 Task: Reserve a 2-hour tandem paragliding experience for adrenaline junkies.
Action: Mouse moved to (556, 249)
Screenshot: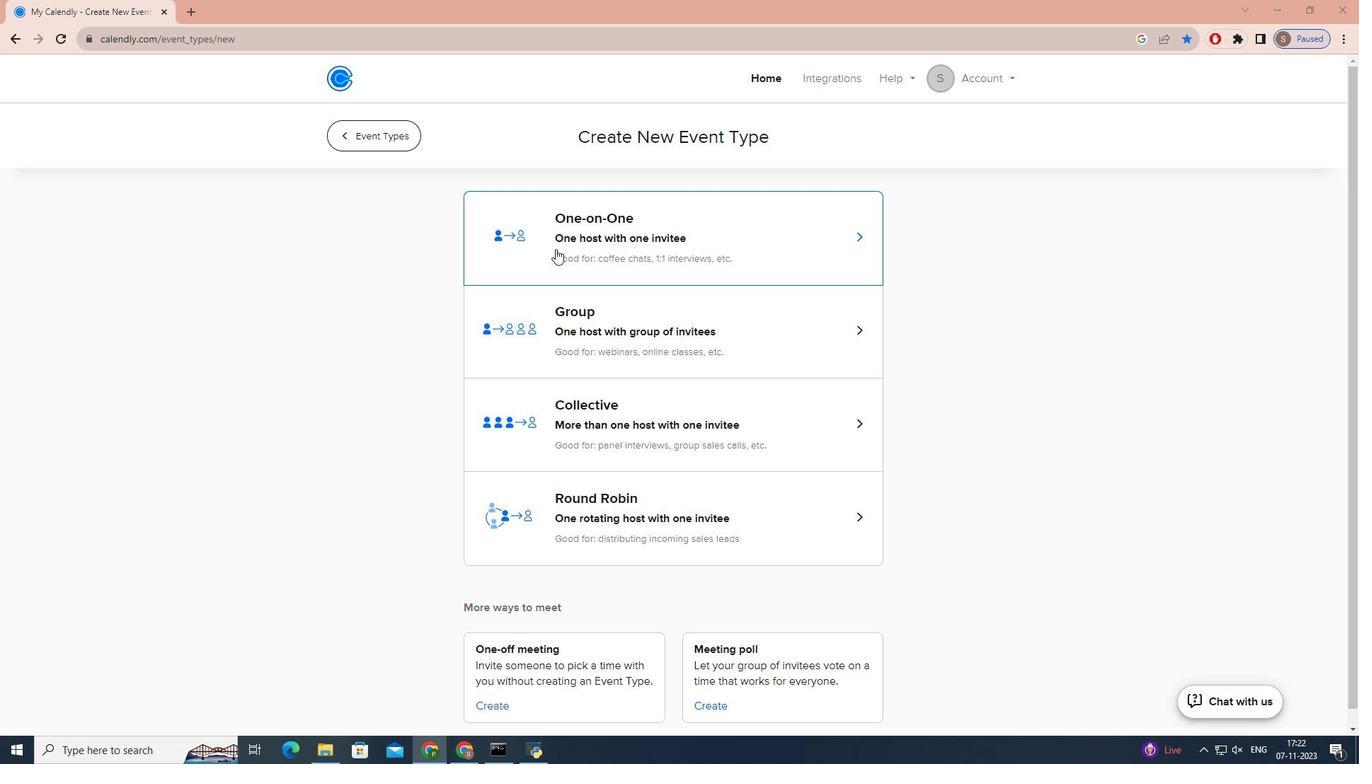 
Action: Mouse pressed left at (556, 249)
Screenshot: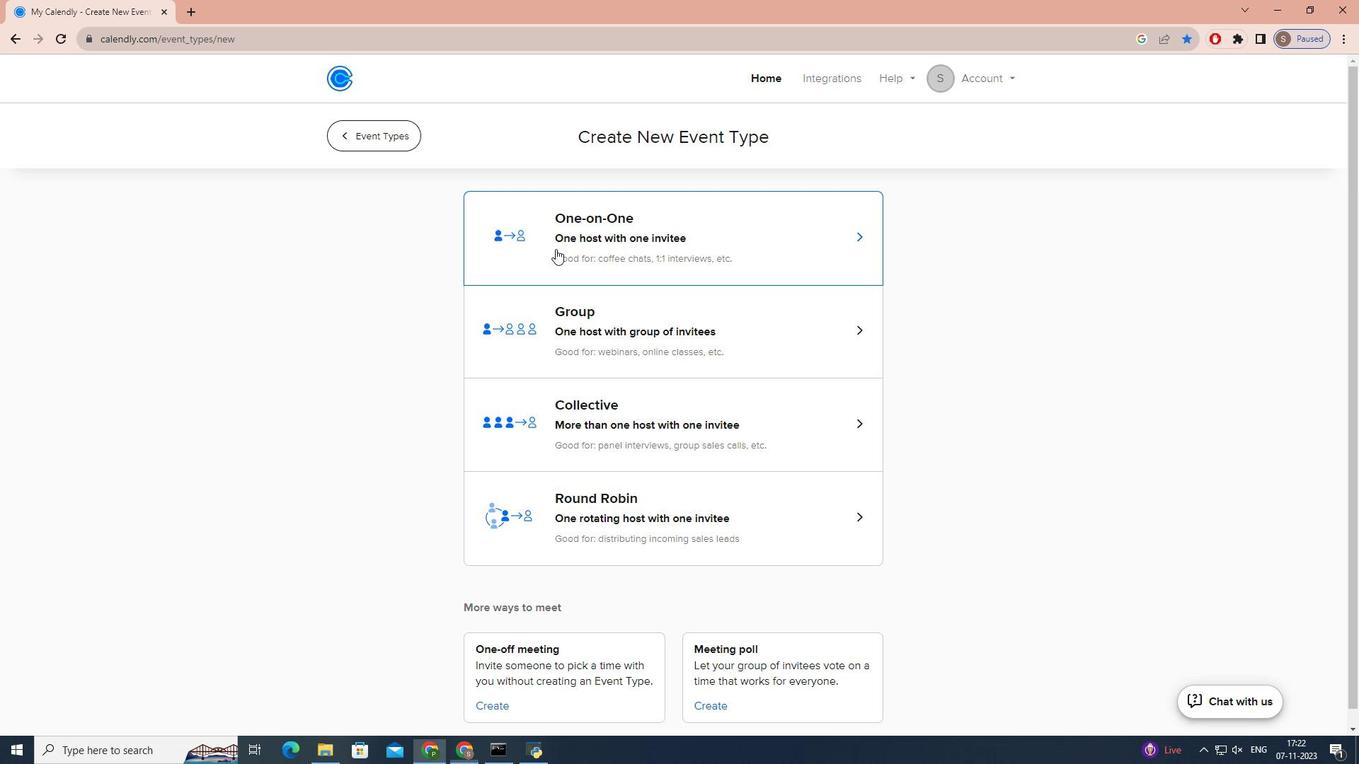 
Action: Key pressed t<Key.caps_lock>ANDEM<Key.space><Key.caps_lock>p<Key.caps_lock>ARAGLIDING<Key.space><Key.caps_lock>e<Key.caps_lock>XE<Key.backspace>PERIENCE<Key.space>
Screenshot: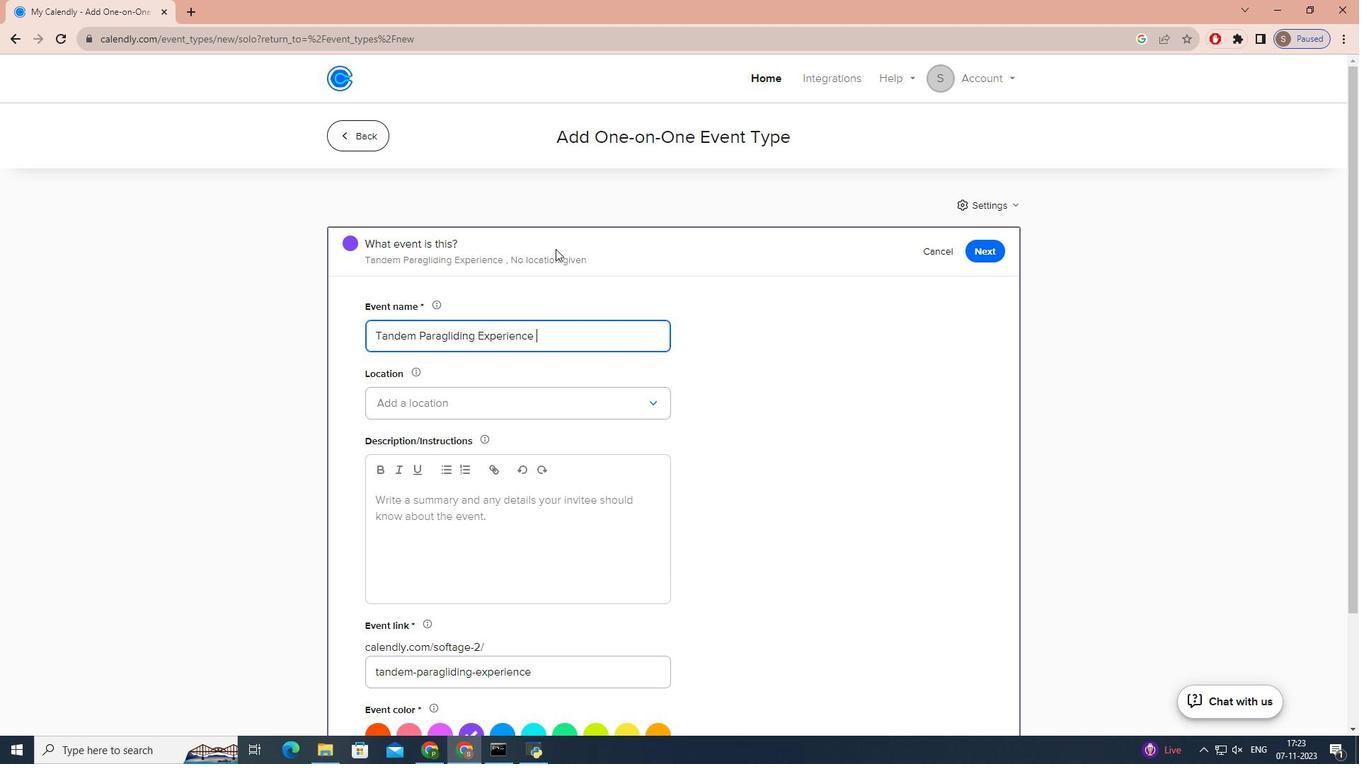 
Action: Mouse moved to (531, 399)
Screenshot: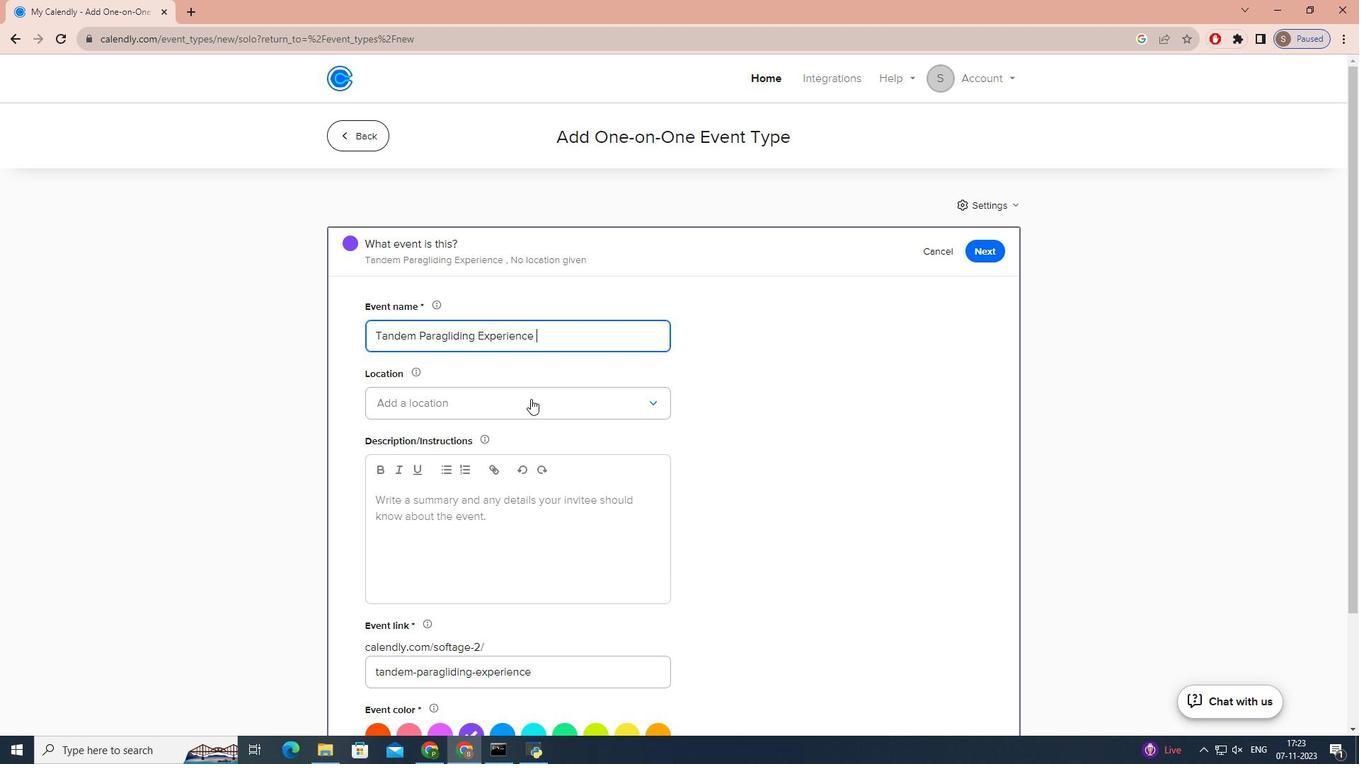 
Action: Mouse pressed left at (531, 399)
Screenshot: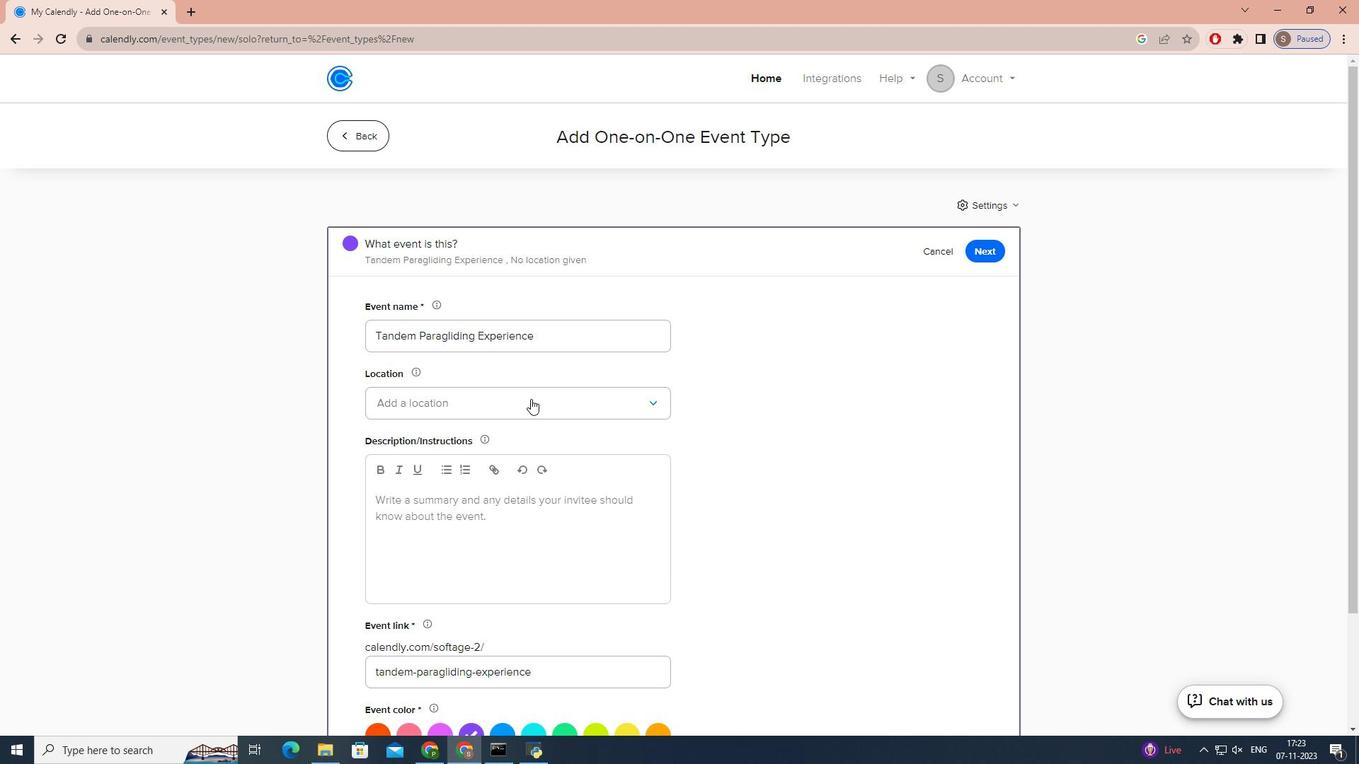 
Action: Mouse moved to (511, 432)
Screenshot: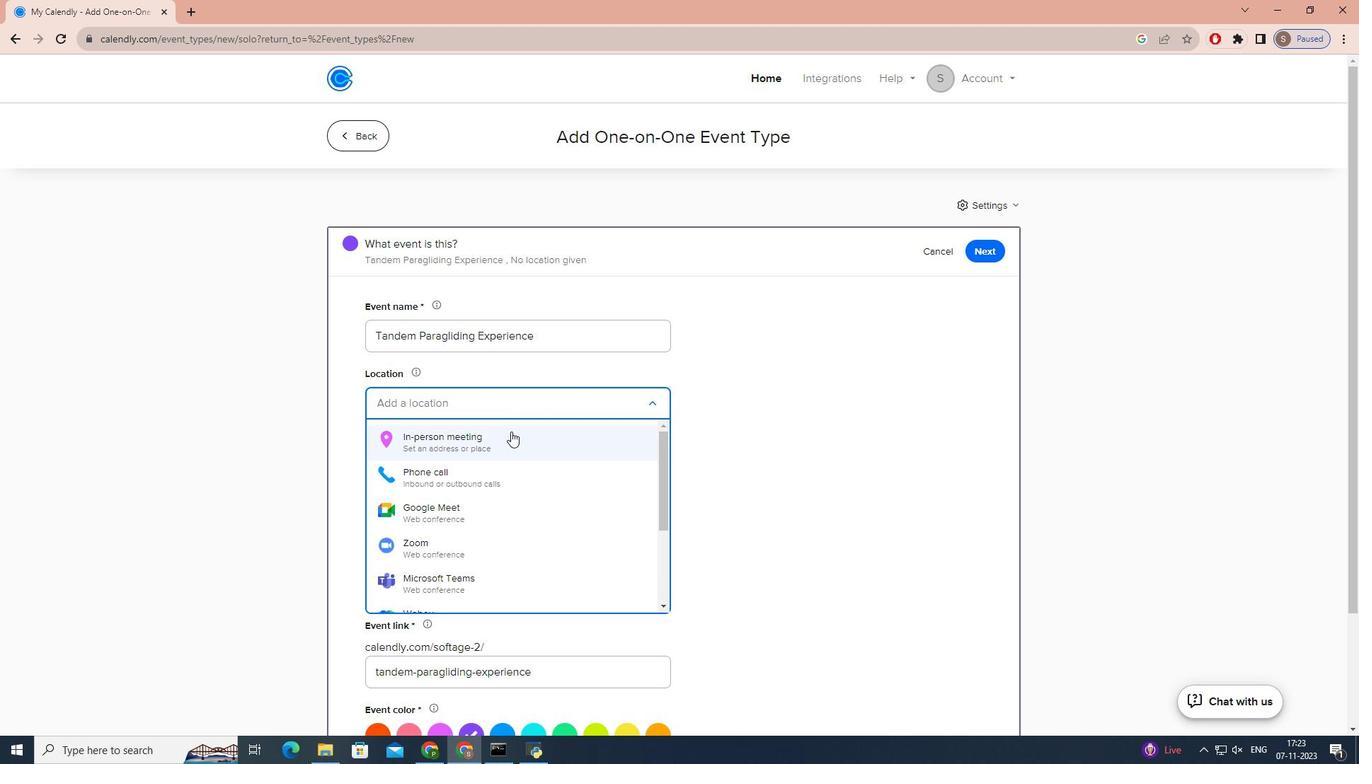 
Action: Mouse pressed left at (511, 432)
Screenshot: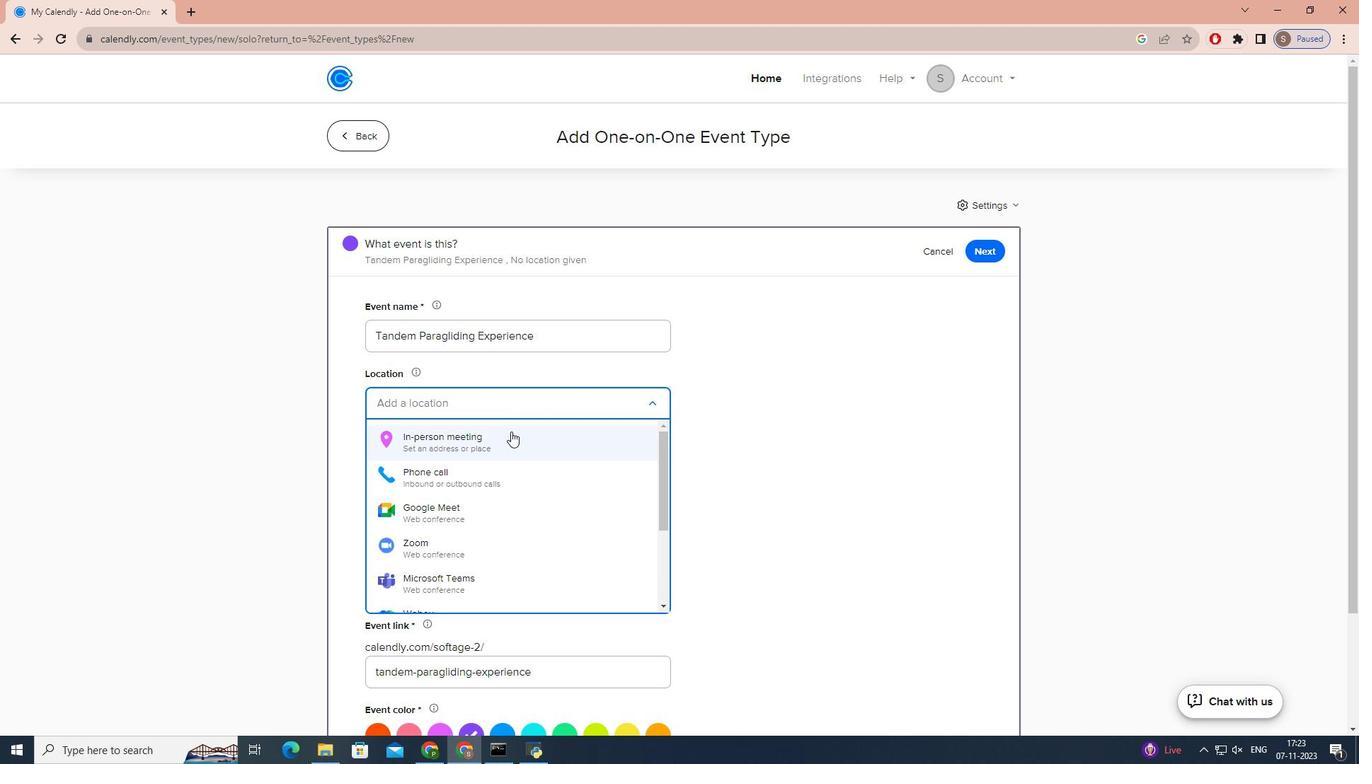 
Action: Mouse moved to (590, 244)
Screenshot: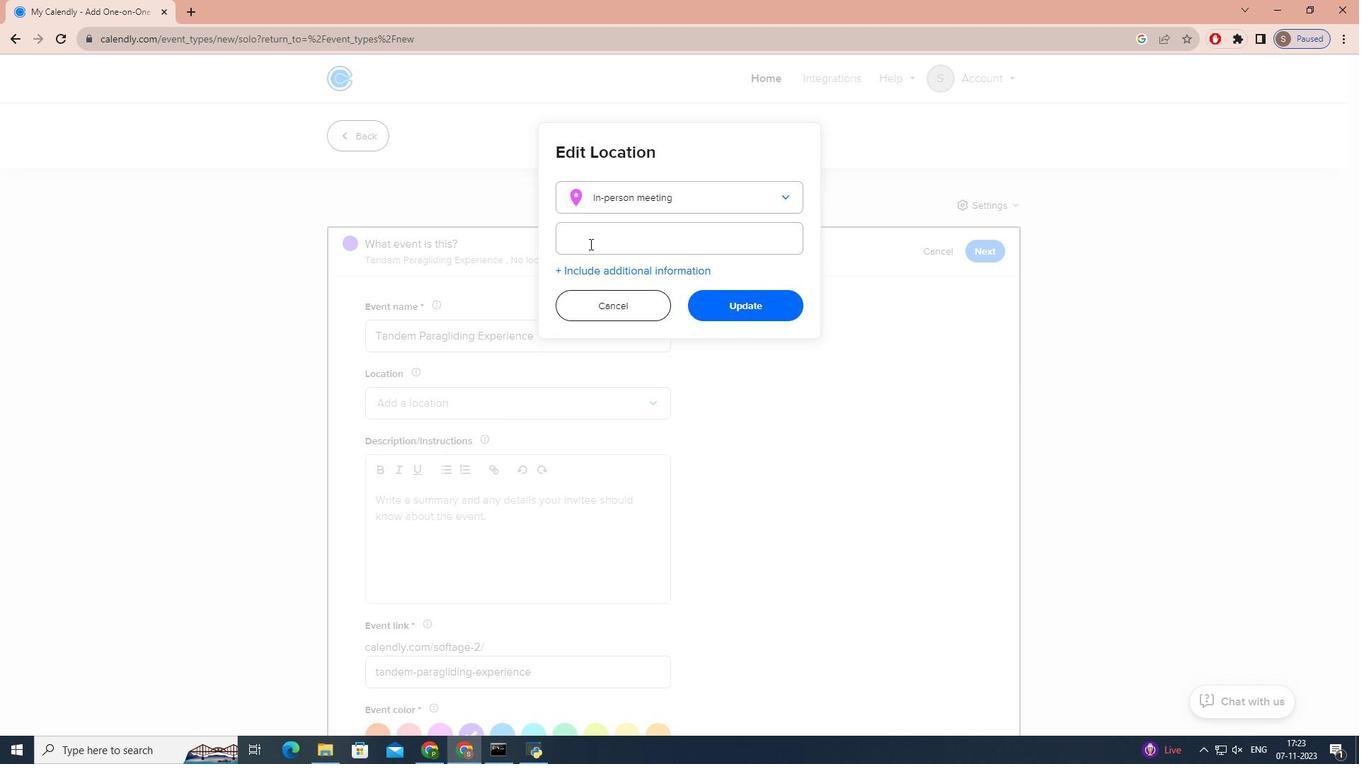 
Action: Mouse pressed left at (590, 244)
Screenshot: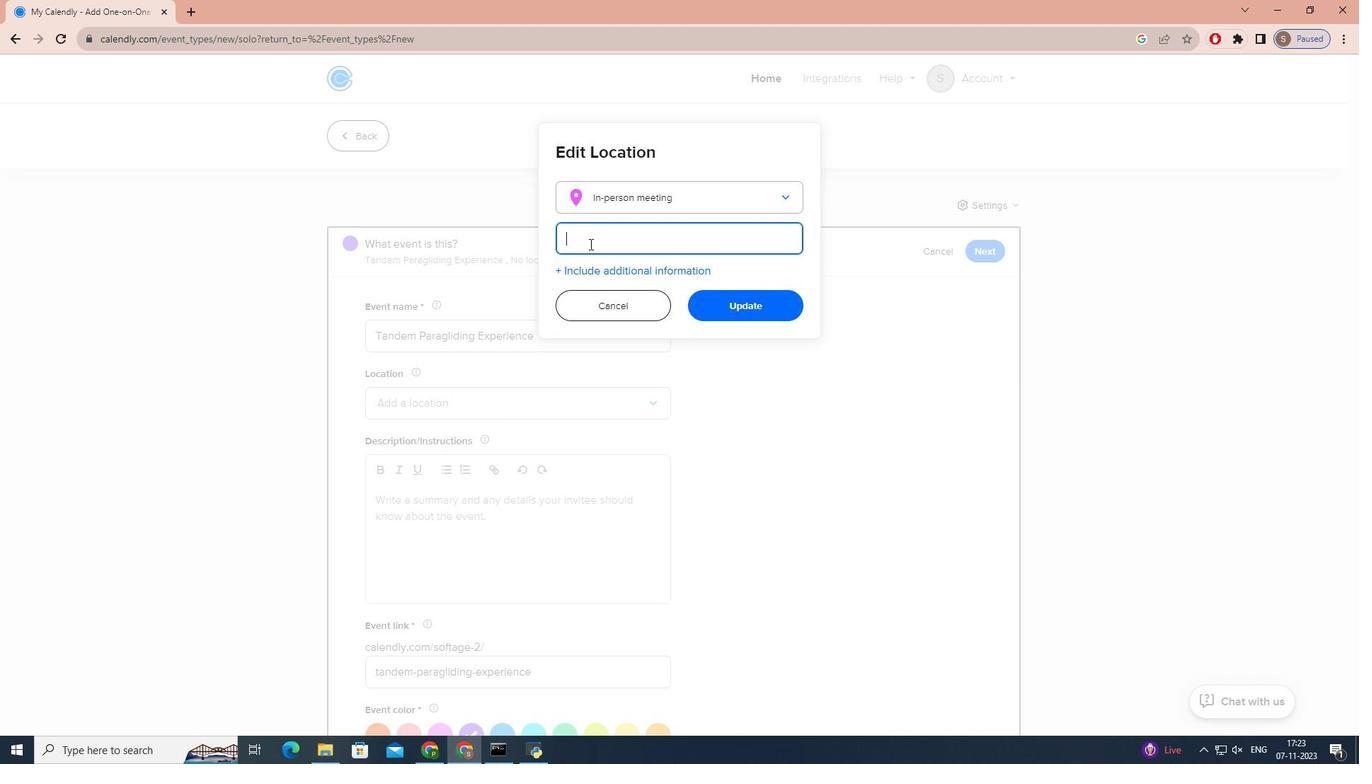
Action: Key pressed <Key.caps_lock>t<Key.caps_lock>ORRY<Key.backspace>EY<Key.space><Key.caps_lock>p<Key.caps_lock>INES<Key.space><Key.caps_lock>g<Key.caps_lock>LIDERPORT<Key.space>-<Key.space>M<Key.backspace><Key.caps_lock>l<Key.caps_lock>A<Key.space><Key.caps_lock>j<Key.caps_lock>OLLA,<Key.space><Key.caps_lock>c<Key.caps_lock>ALIFORNIA,<Key.space><Key.caps_lock>usa
Screenshot: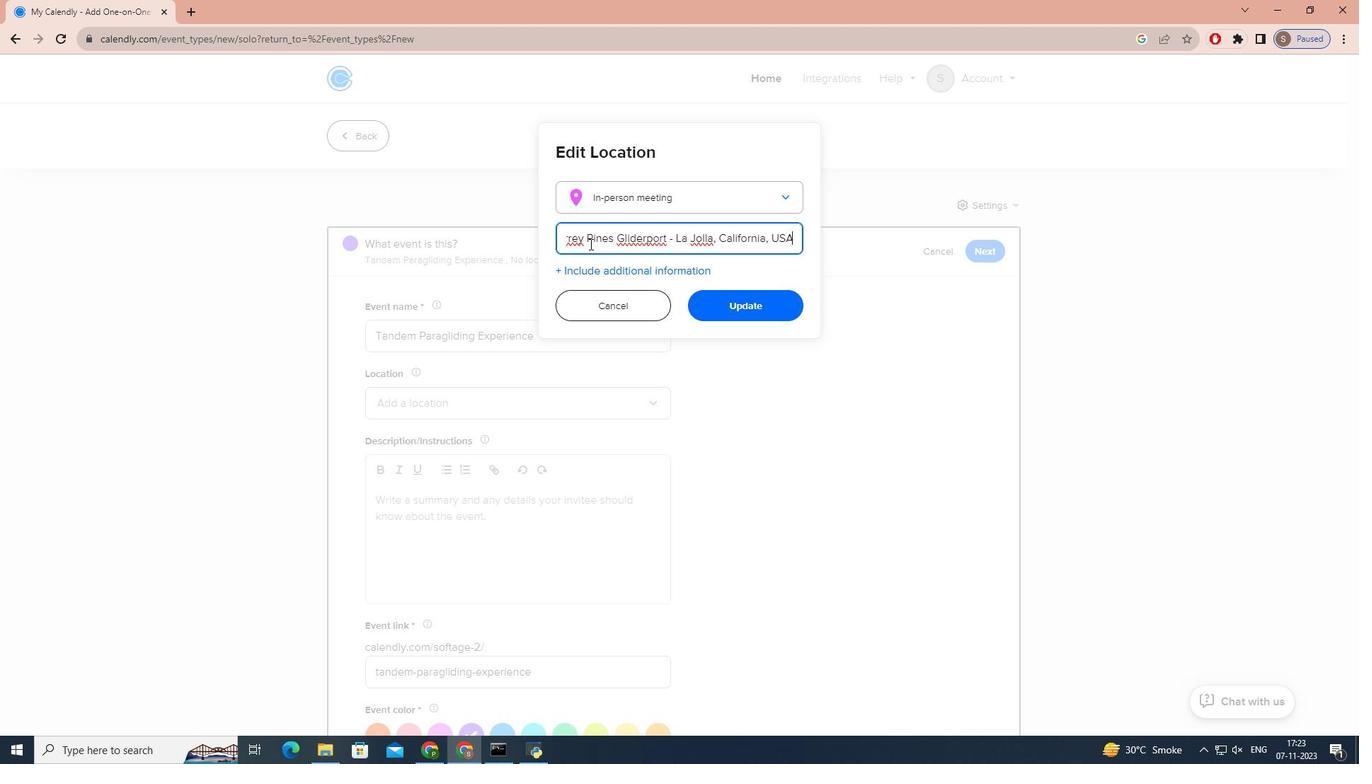 
Action: Mouse moved to (738, 294)
Screenshot: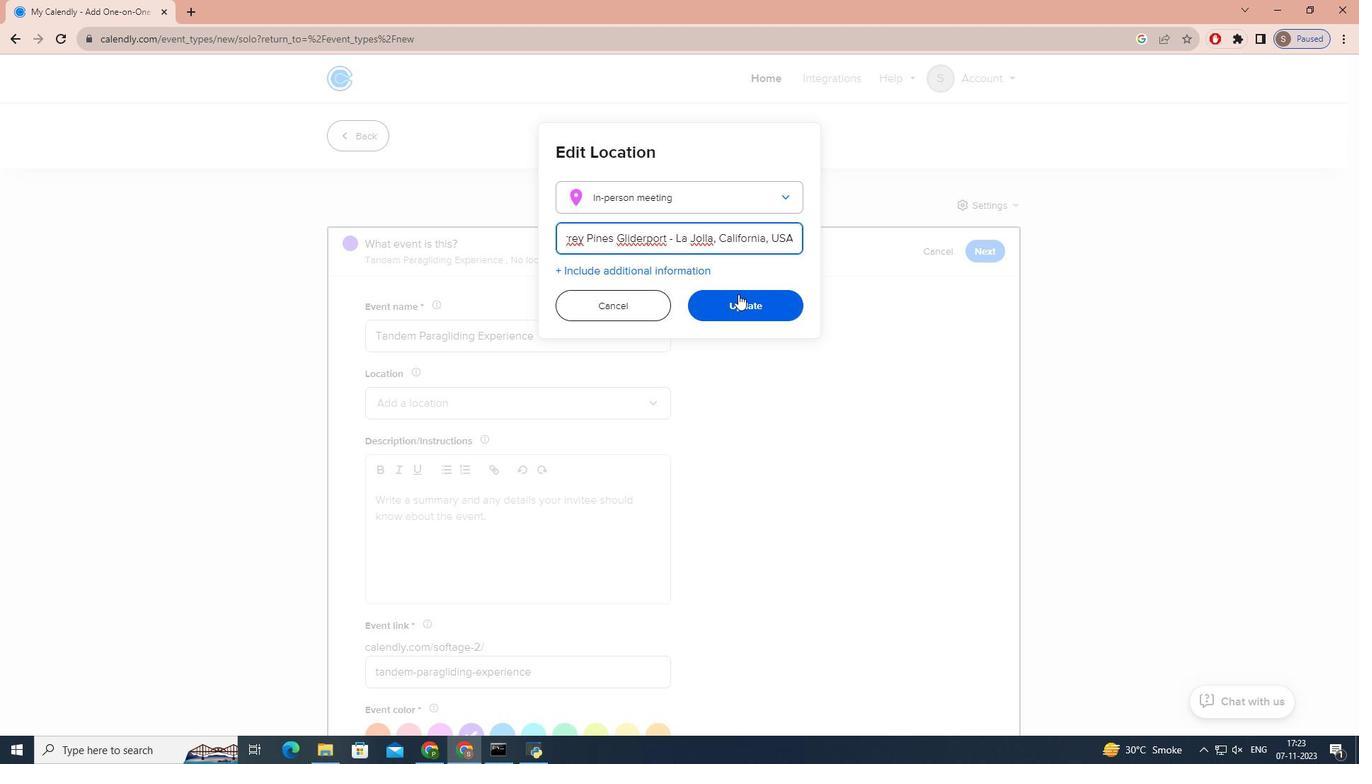 
Action: Mouse pressed left at (738, 294)
Screenshot: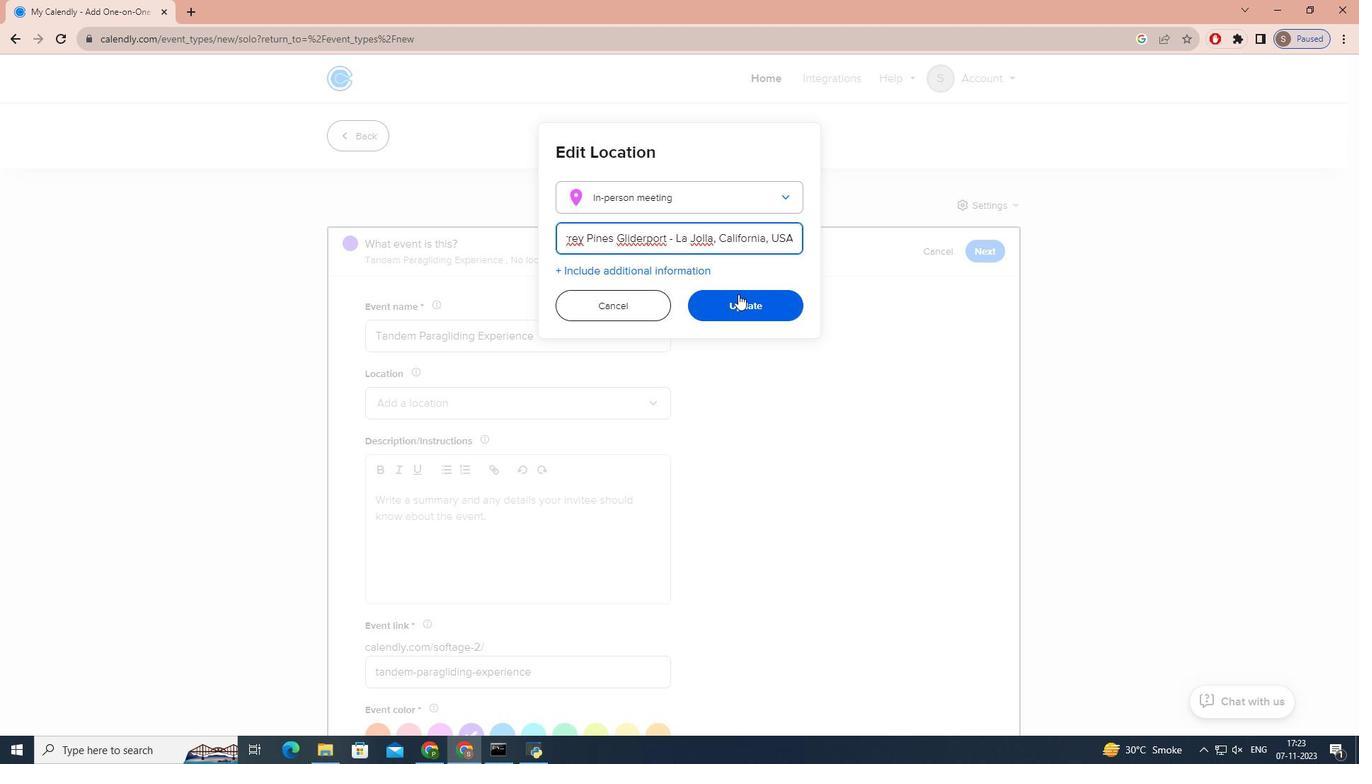 
Action: Mouse moved to (490, 553)
Screenshot: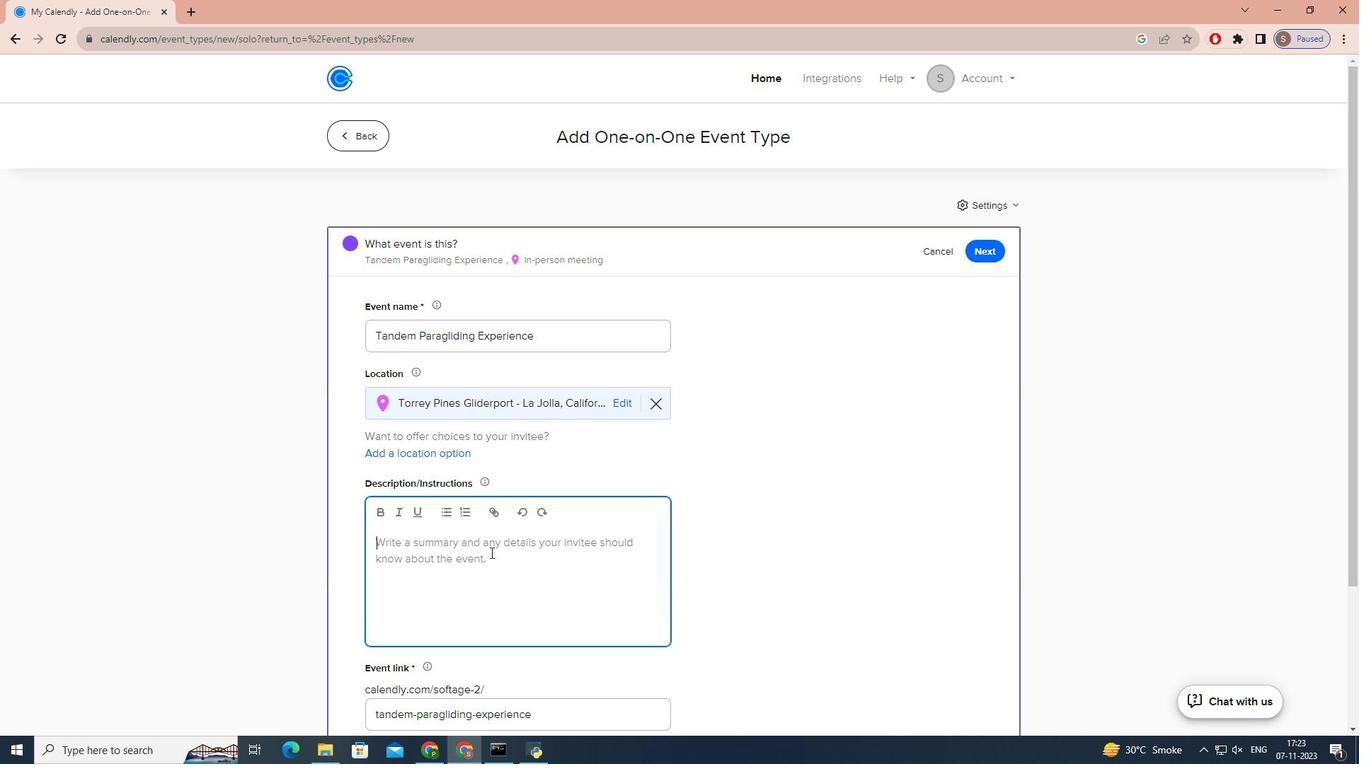 
Action: Mouse pressed left at (490, 553)
Screenshot: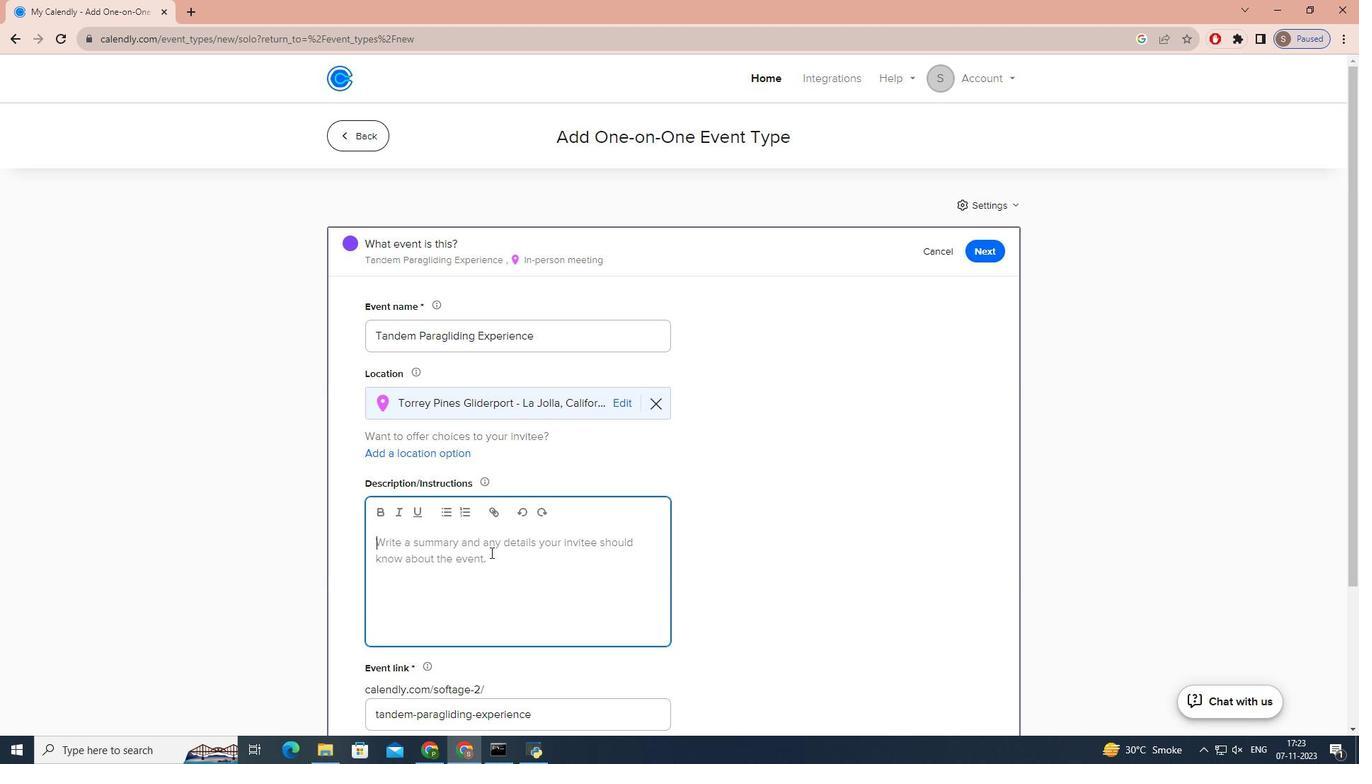 
Action: Key pressed <Key.caps_lock><Key.caps_lock>g<Key.caps_lock>ET<Key.space>READY<Key.space>FOR<Key.space>THE<Key.space>ADB<Key.backspace>VENTURE,<Key.space>YOU'LL<Key.space>BE<Key.space>HARNESSED<Key.space>TO<Key.space>AN<Key.space>EXPERIENCED<Key.space>AND<Key.space>CERTIFIED<Key.space>PARAGLIDING<Key.space>INSTRUCTOR<Key.space>WHO<Key.space>WILL<Key.space>GUIDE<Key.space>YOU<Key.space>THROUGH<Key.space>THE<Key.space>ENTIRE<Key.space>FLIGHT.<Key.space><Key.caps_lock>y<Key.caps_lock>OU<Key.space>DON;<Key.backspace>'T<Key.space>NEED<Key.space>ANY<Key.space>PRIOR<Key.space>EXPERIENCE-JUST<Key.space>S<Key.space>SENSE<Key.space>OF<Key.space>ADVENTURE<Key.space>AND<Key.space>A<Key.space>DESIRE<Key.space>TO<Key.space>TOUCH<Key.space>THE<Key.space>CLOUDS.<Key.space><Key.enter><Key.caps_lock>i<Key.caps_lock>F<Key.space>YOU<Key.space>ARE<Key.space>AN<Key.space>ADRENALINE<Key.space>JUNKLE<Key.backspace><Key.backspace>IE<Key.space>SEEKING<Key.space>THE<Key.space>THRILL<Key.space>OF<Key.space>SOARING<Key.space>THROUGH<Key.space>THE<Key.space>SKIES,<Key.space>THIS<Key.space>IS<Key.space>THE<Key.space>PERFECT<Key.space>ACTIVITY<Key.space>FOR<Key.space>YOU.<Key.space>
Screenshot: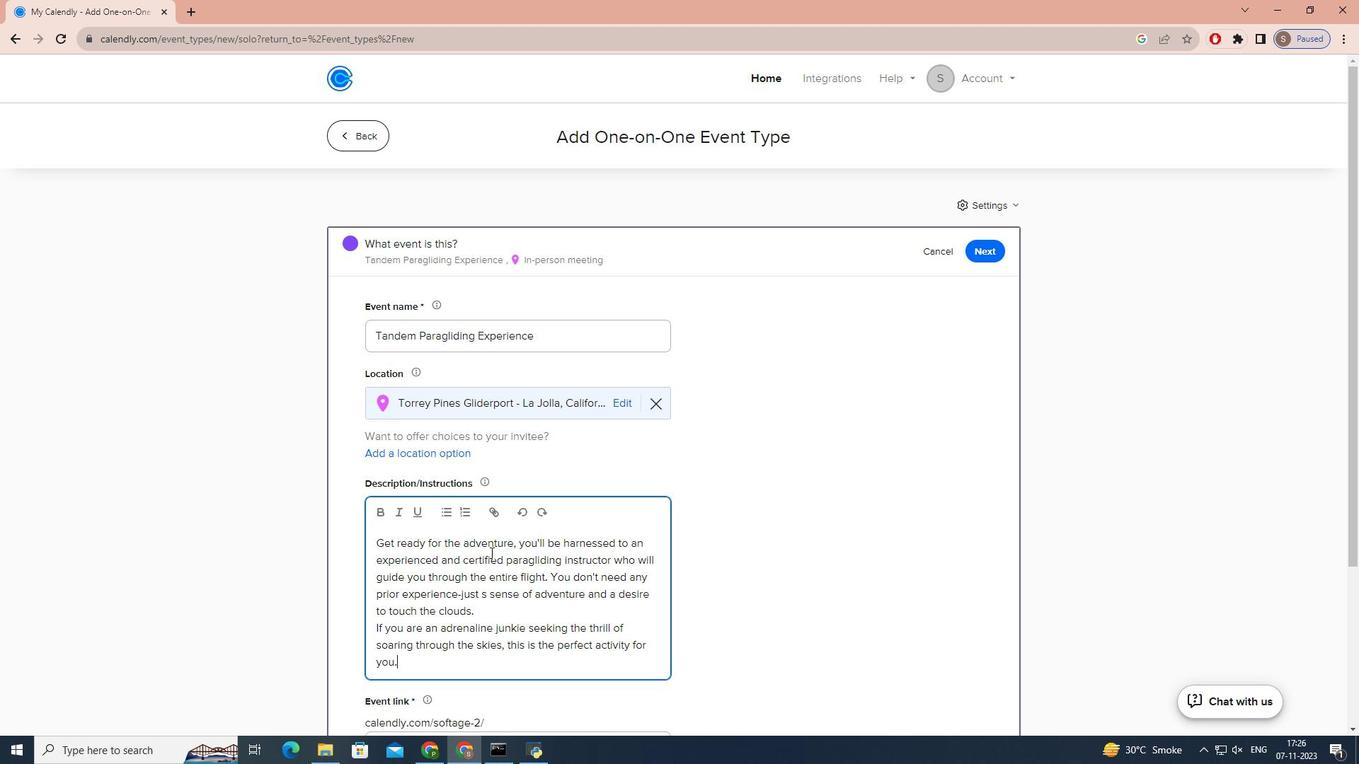 
Action: Mouse scrolled (490, 552) with delta (0, 0)
Screenshot: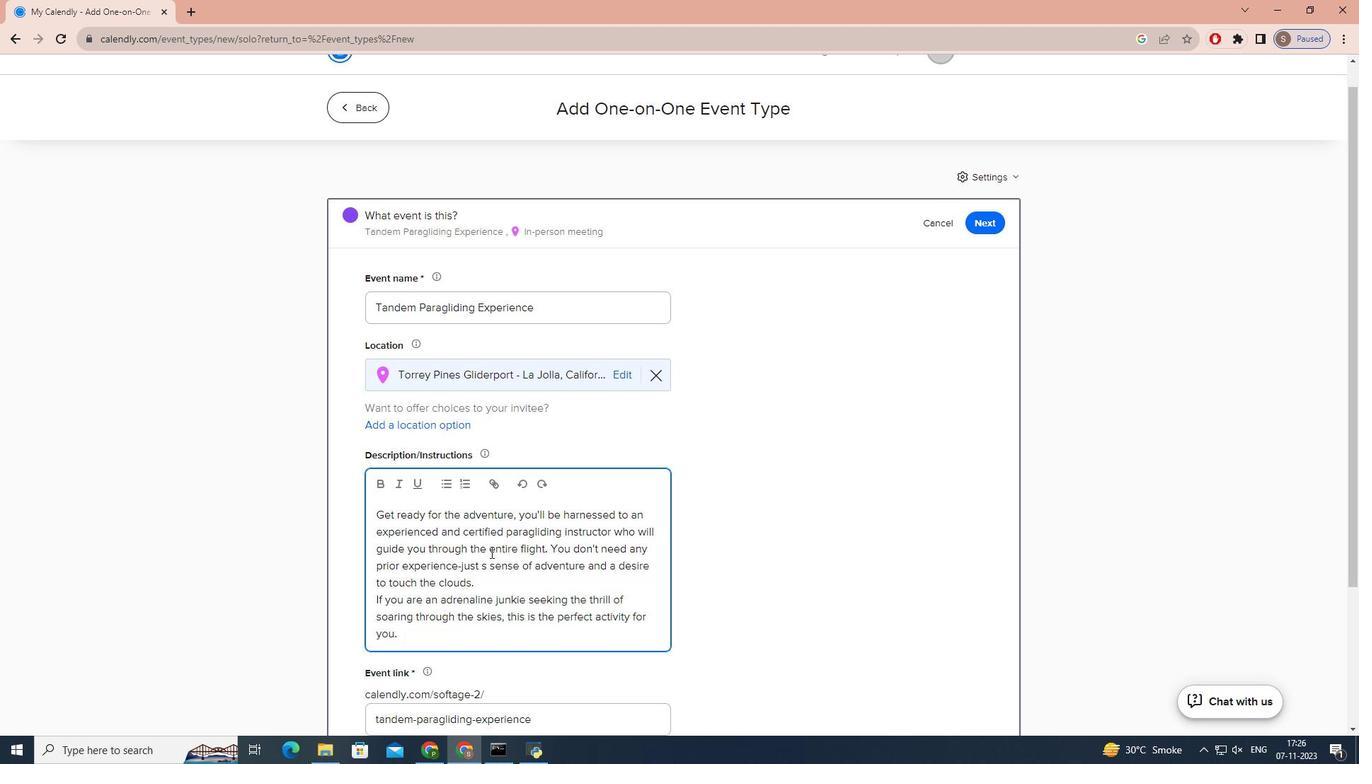 
Action: Mouse scrolled (490, 552) with delta (0, 0)
Screenshot: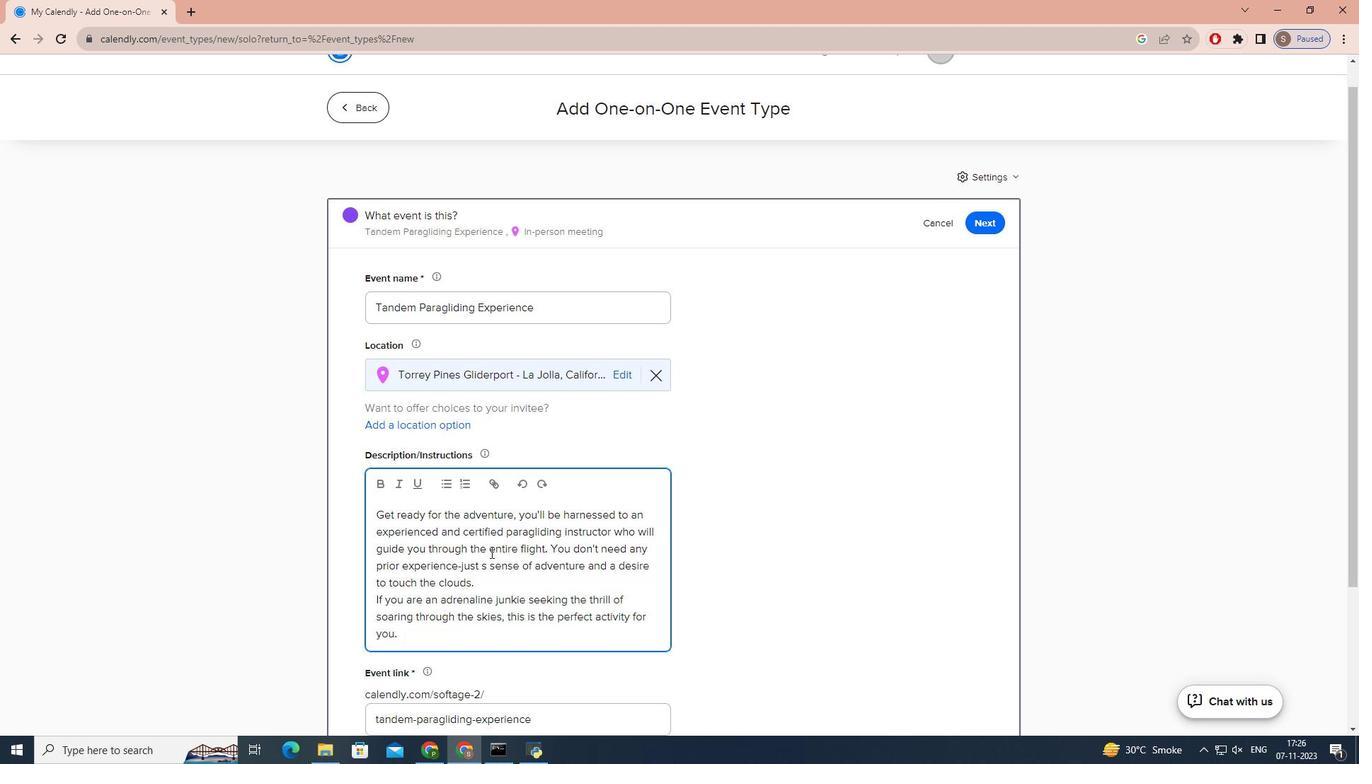 
Action: Mouse scrolled (490, 552) with delta (0, 0)
Screenshot: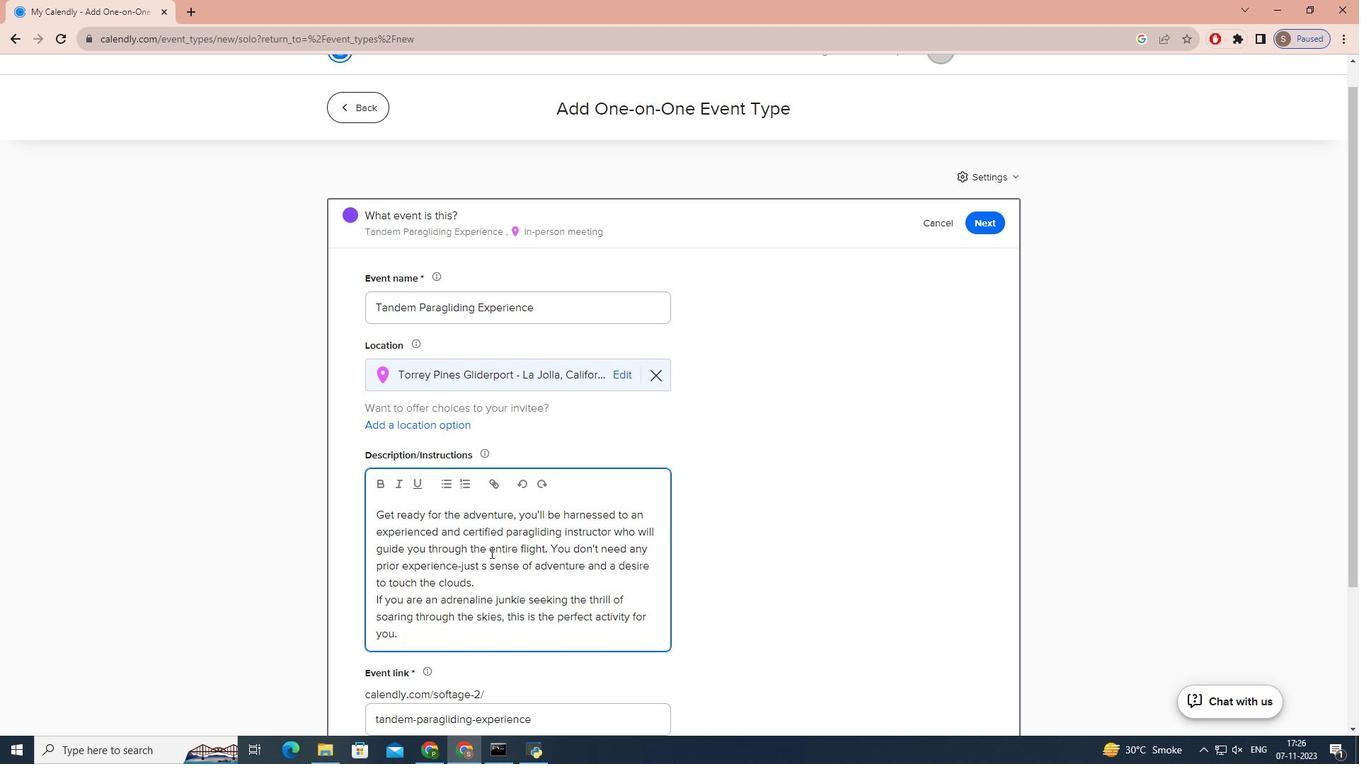 
Action: Mouse scrolled (490, 552) with delta (0, 0)
Screenshot: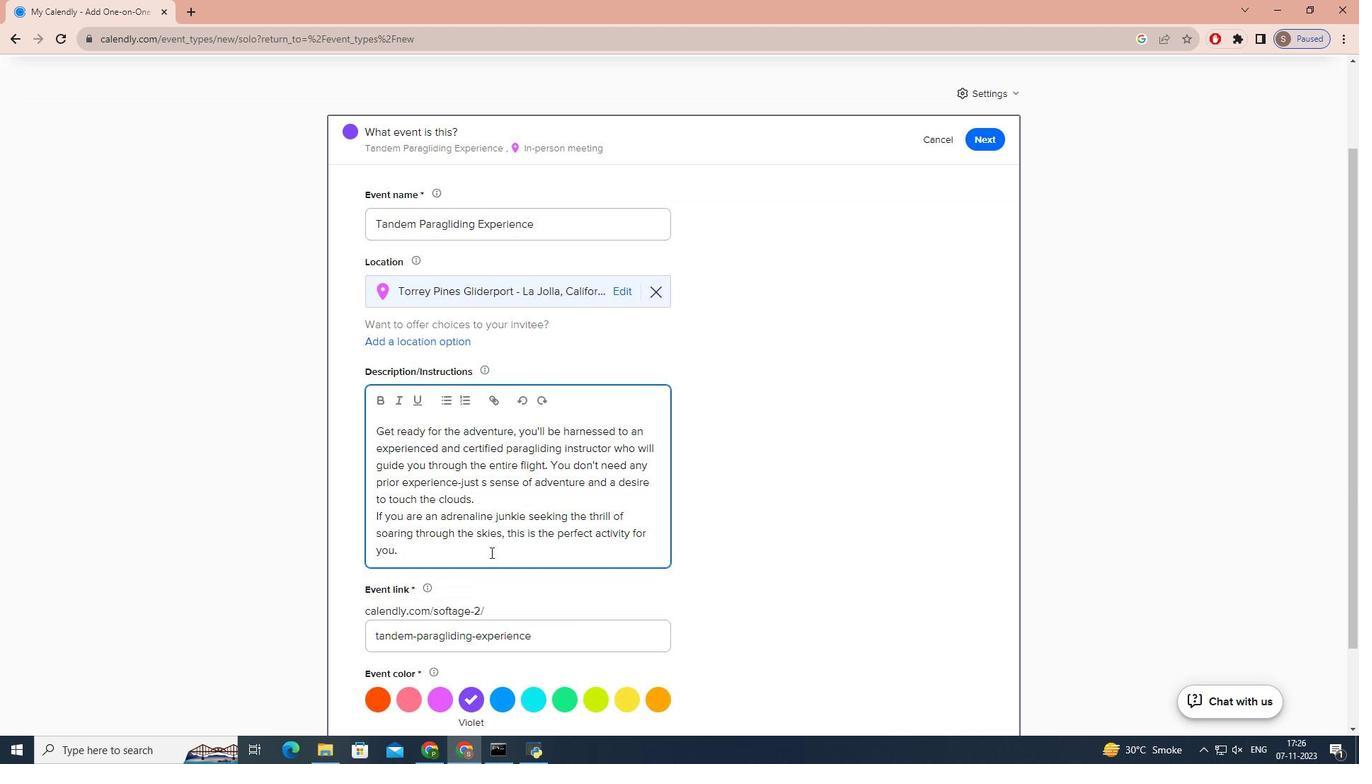 
Action: Mouse scrolled (490, 552) with delta (0, 0)
Screenshot: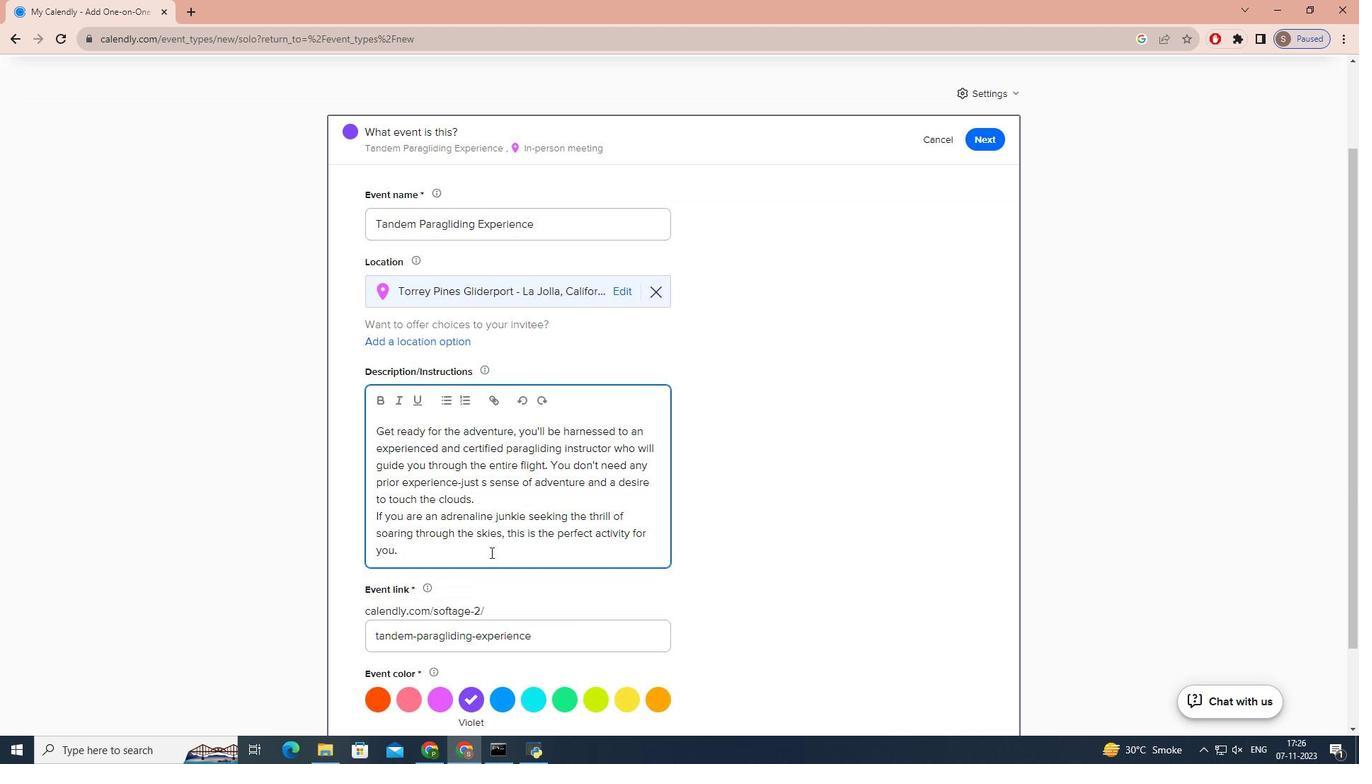 
Action: Mouse scrolled (490, 552) with delta (0, 0)
Screenshot: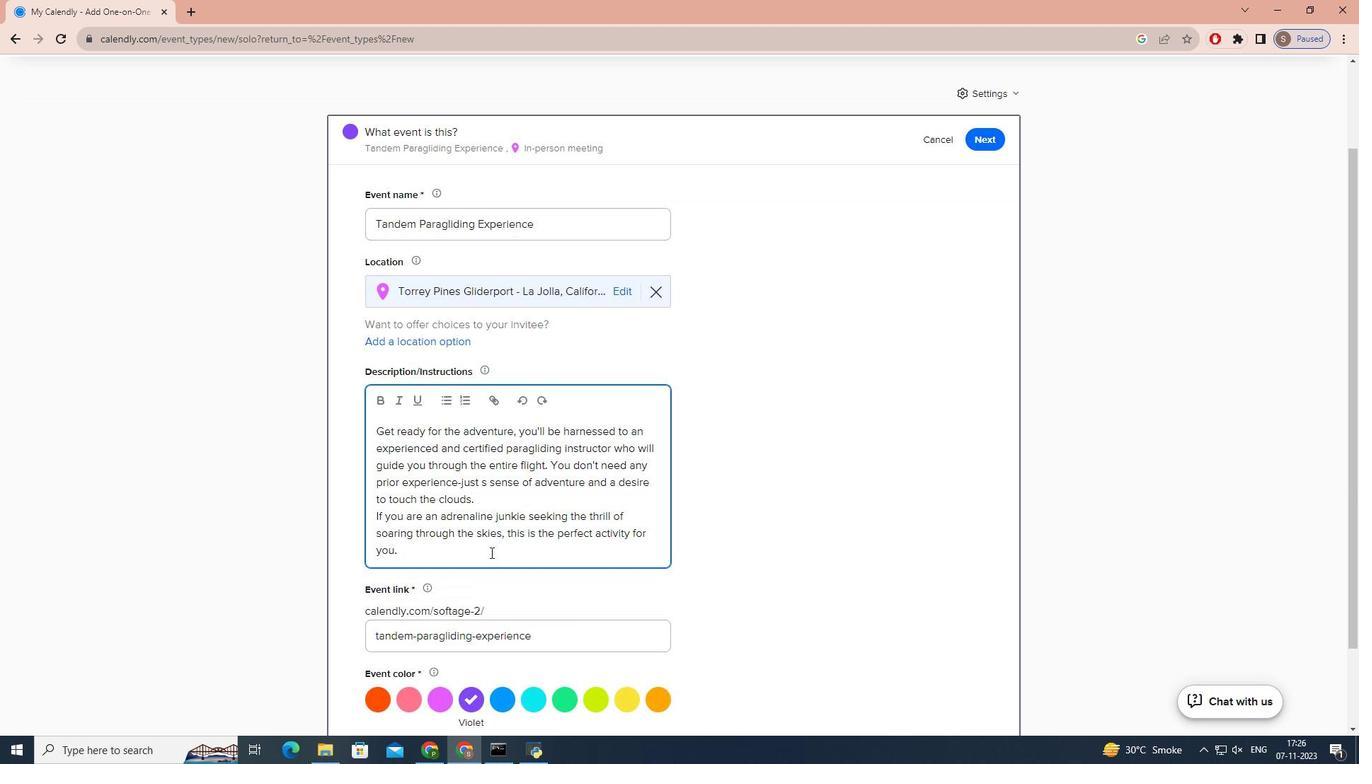 
Action: Mouse moved to (506, 590)
Screenshot: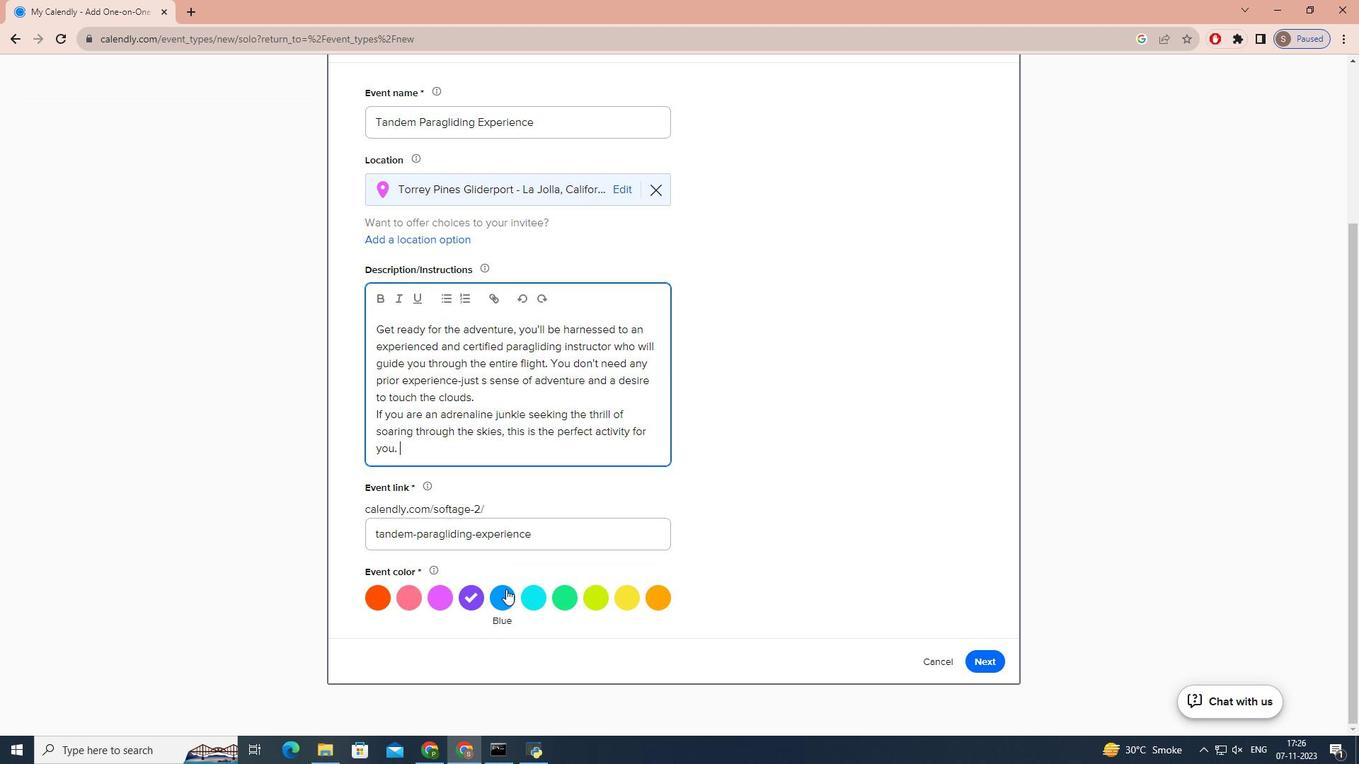 
Action: Mouse pressed left at (506, 590)
Screenshot: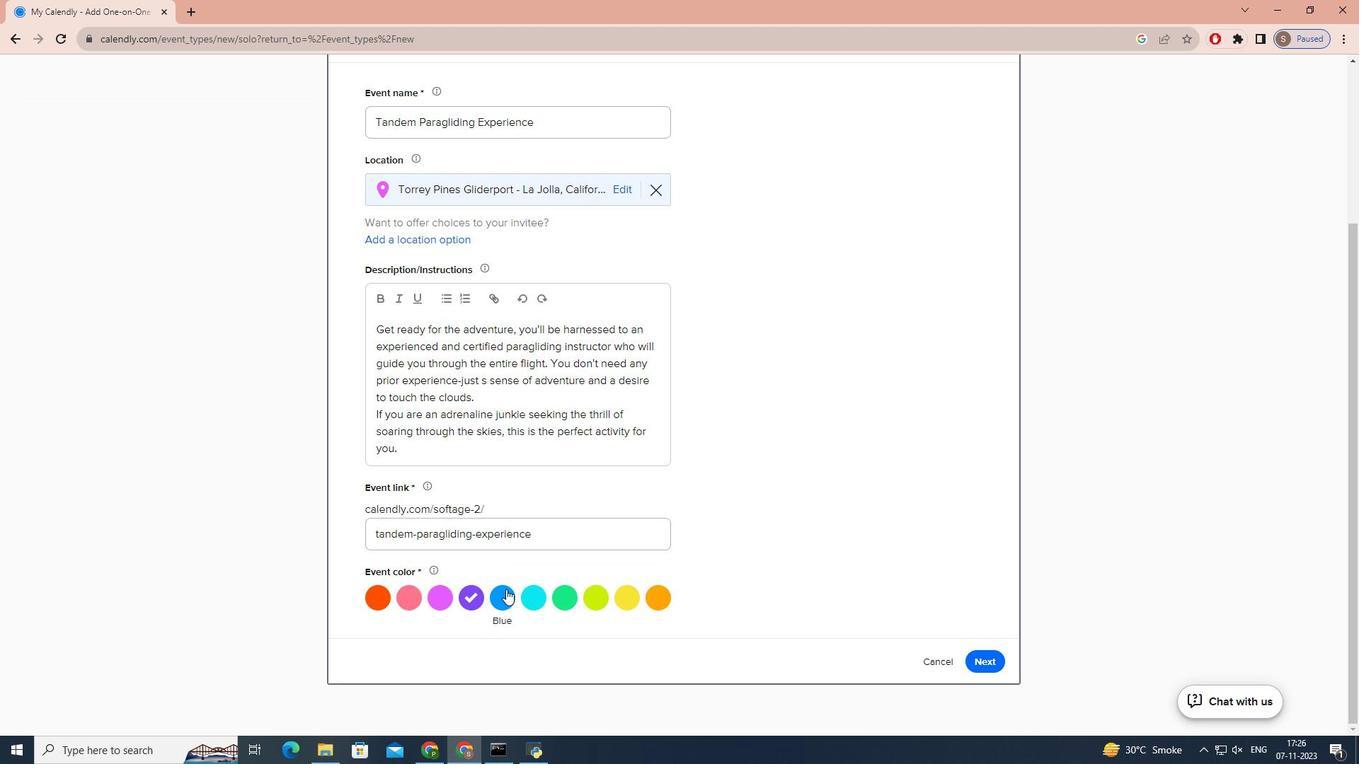 
Action: Mouse moved to (984, 656)
Screenshot: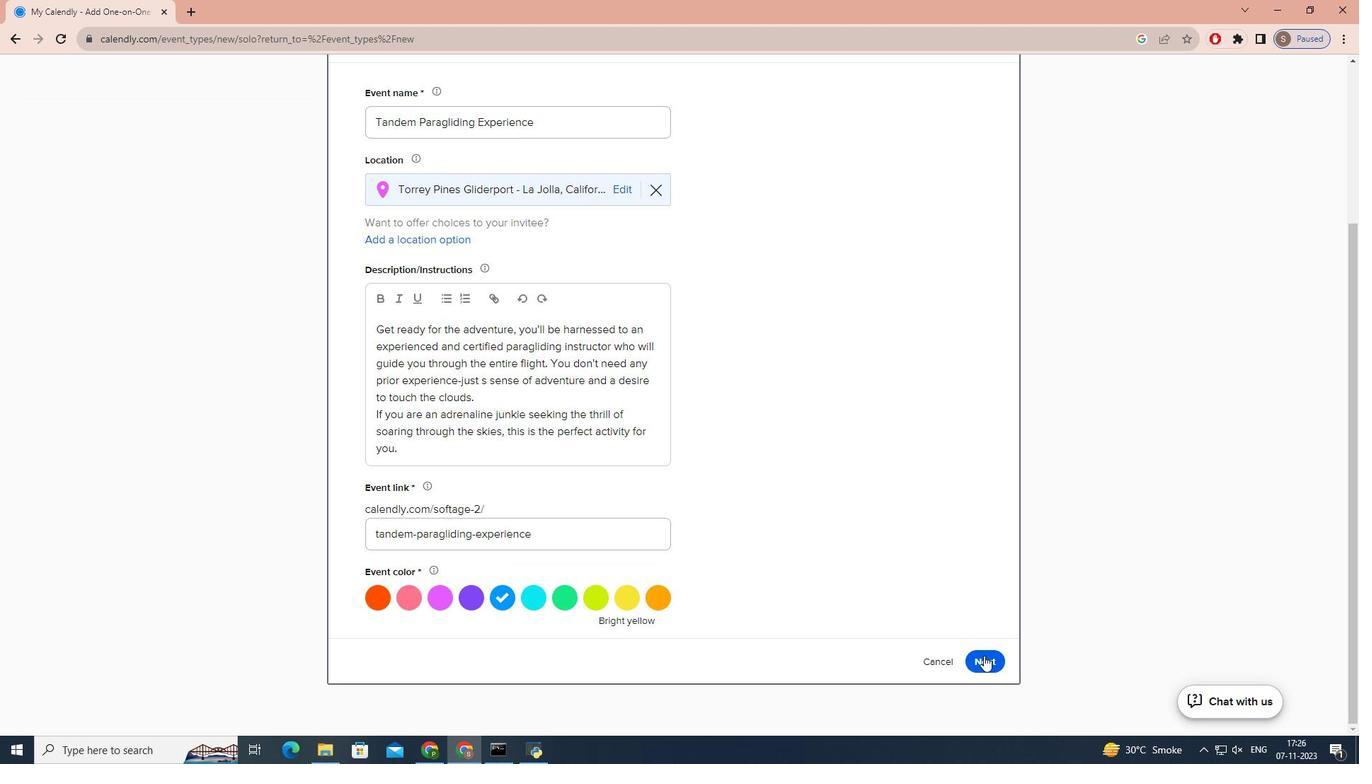 
Action: Mouse pressed left at (984, 656)
Screenshot: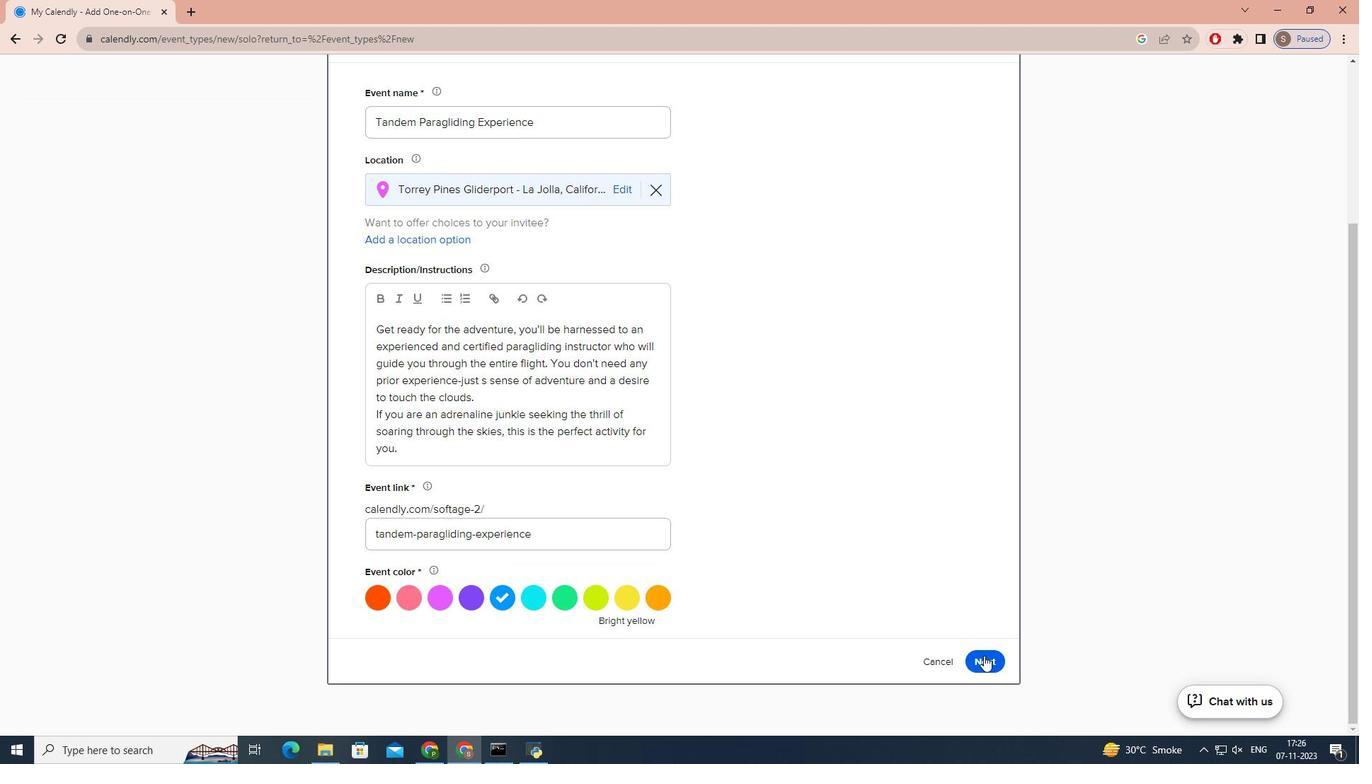 
Action: Mouse moved to (577, 369)
Screenshot: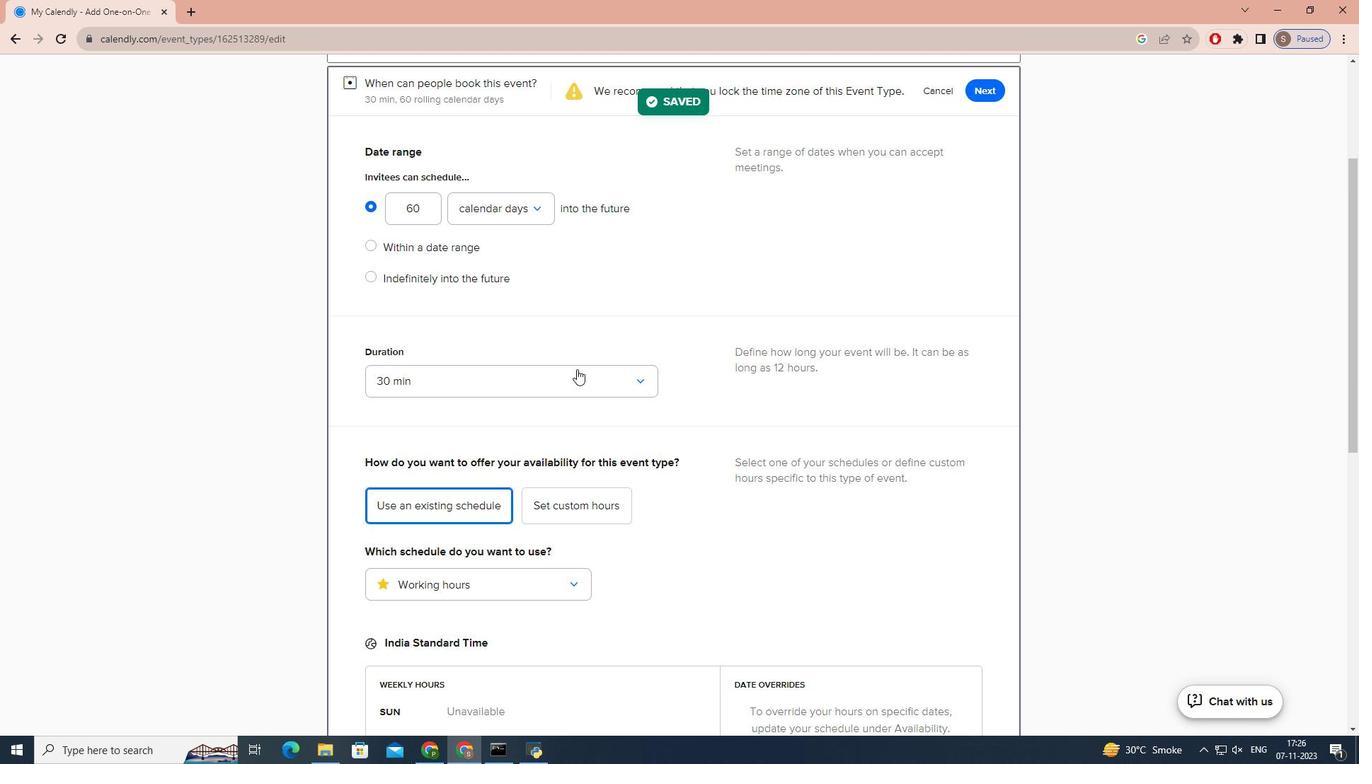 
Action: Mouse pressed left at (577, 369)
Screenshot: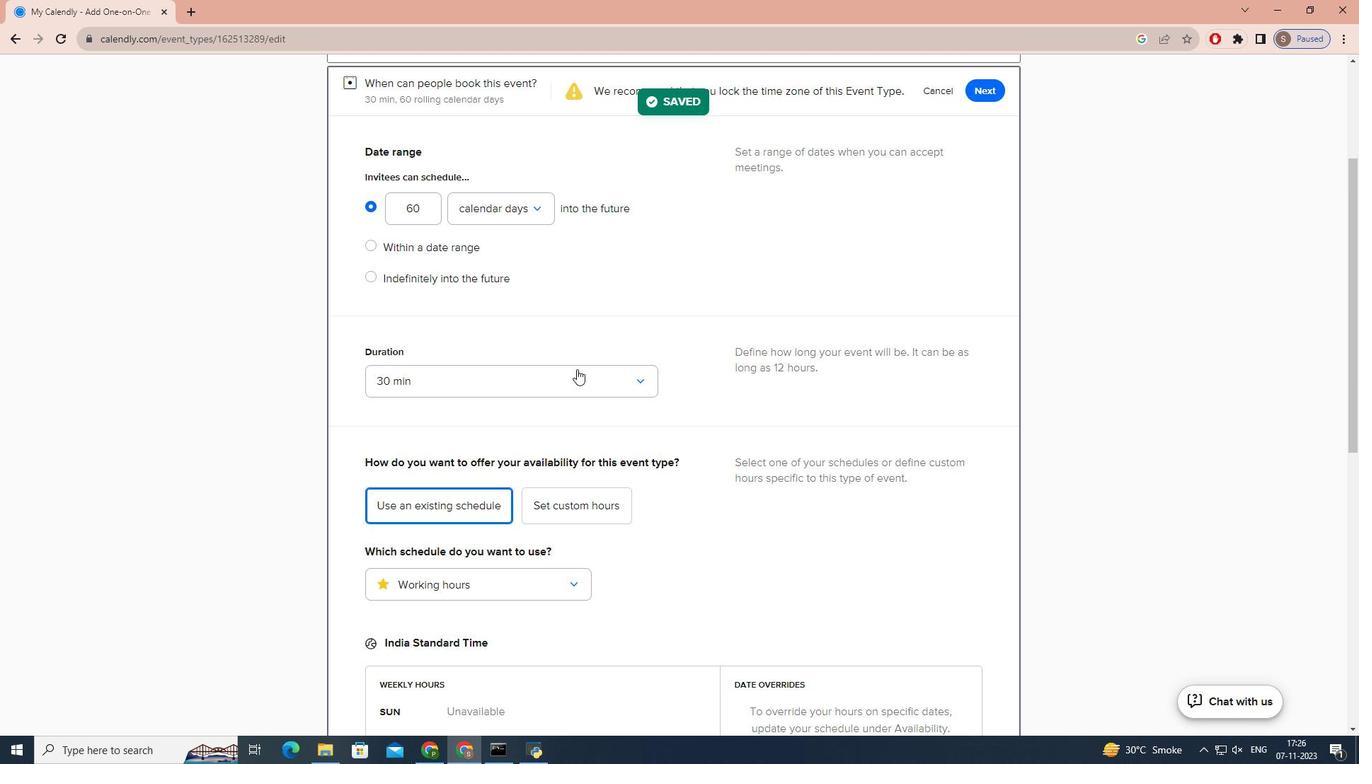 
Action: Mouse moved to (491, 517)
Screenshot: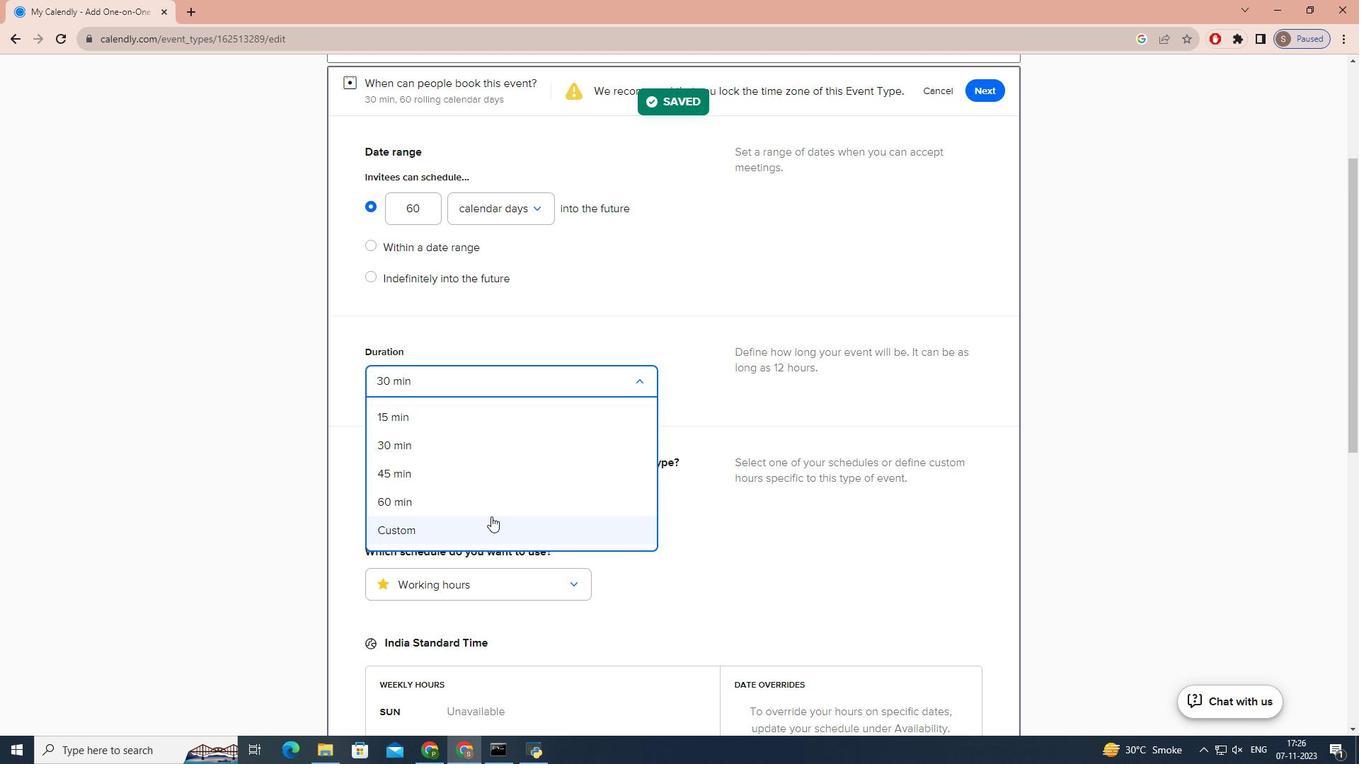 
Action: Mouse pressed left at (491, 517)
Screenshot: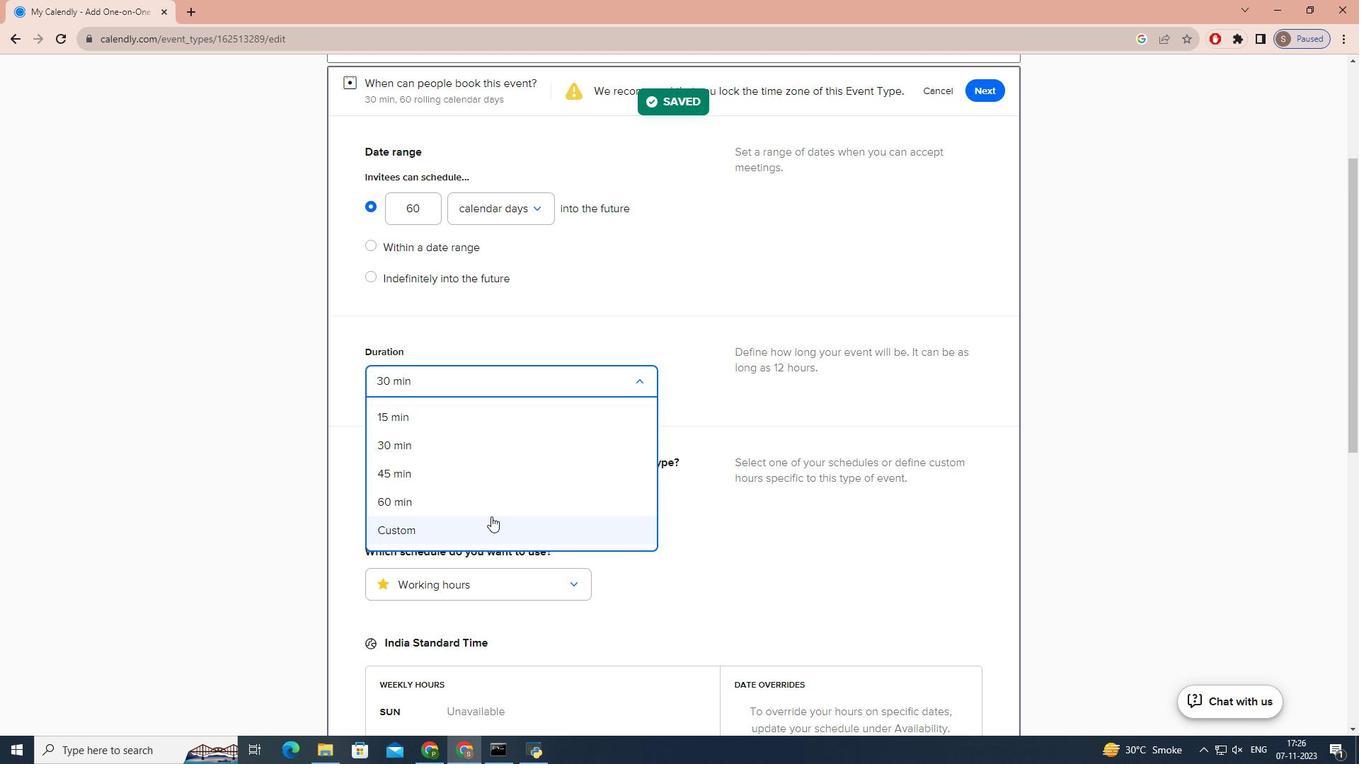 
Action: Mouse moved to (473, 412)
Screenshot: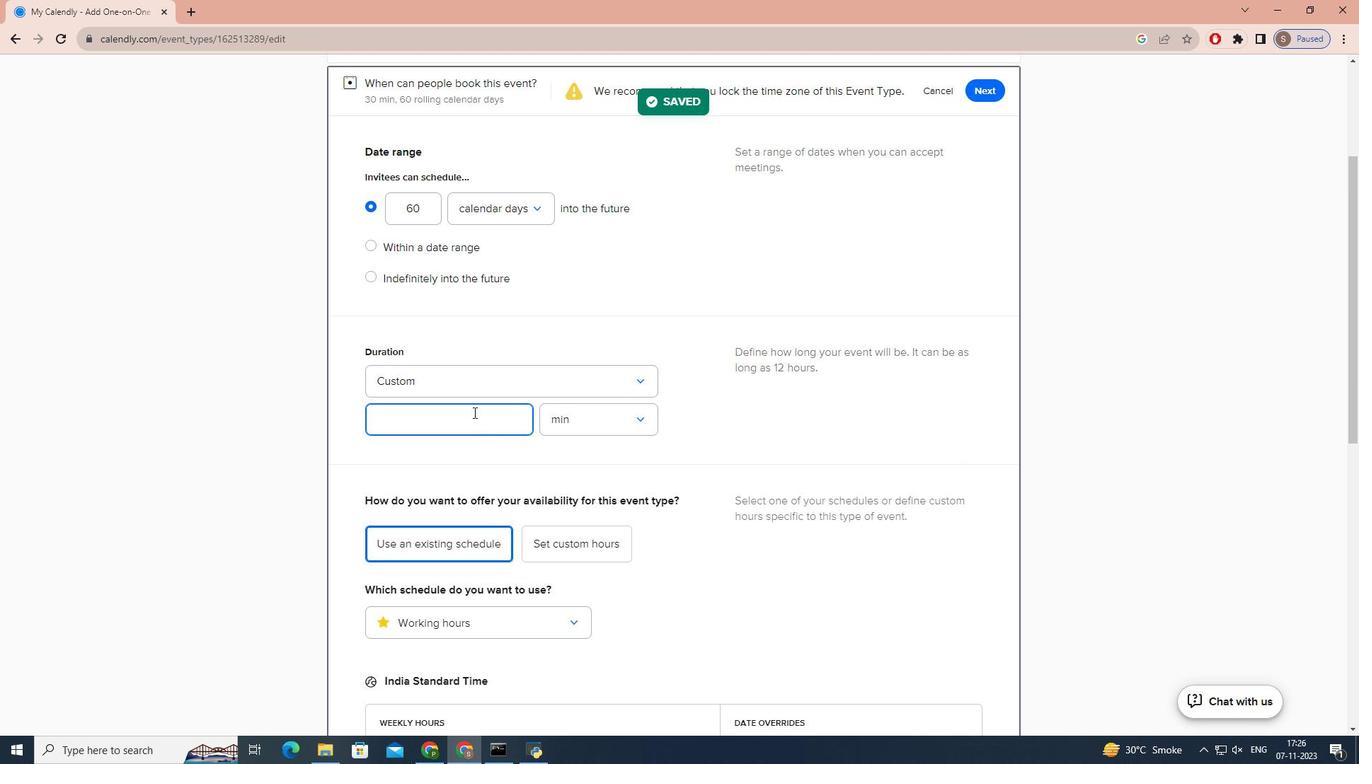 
Action: Key pressed 2
Screenshot: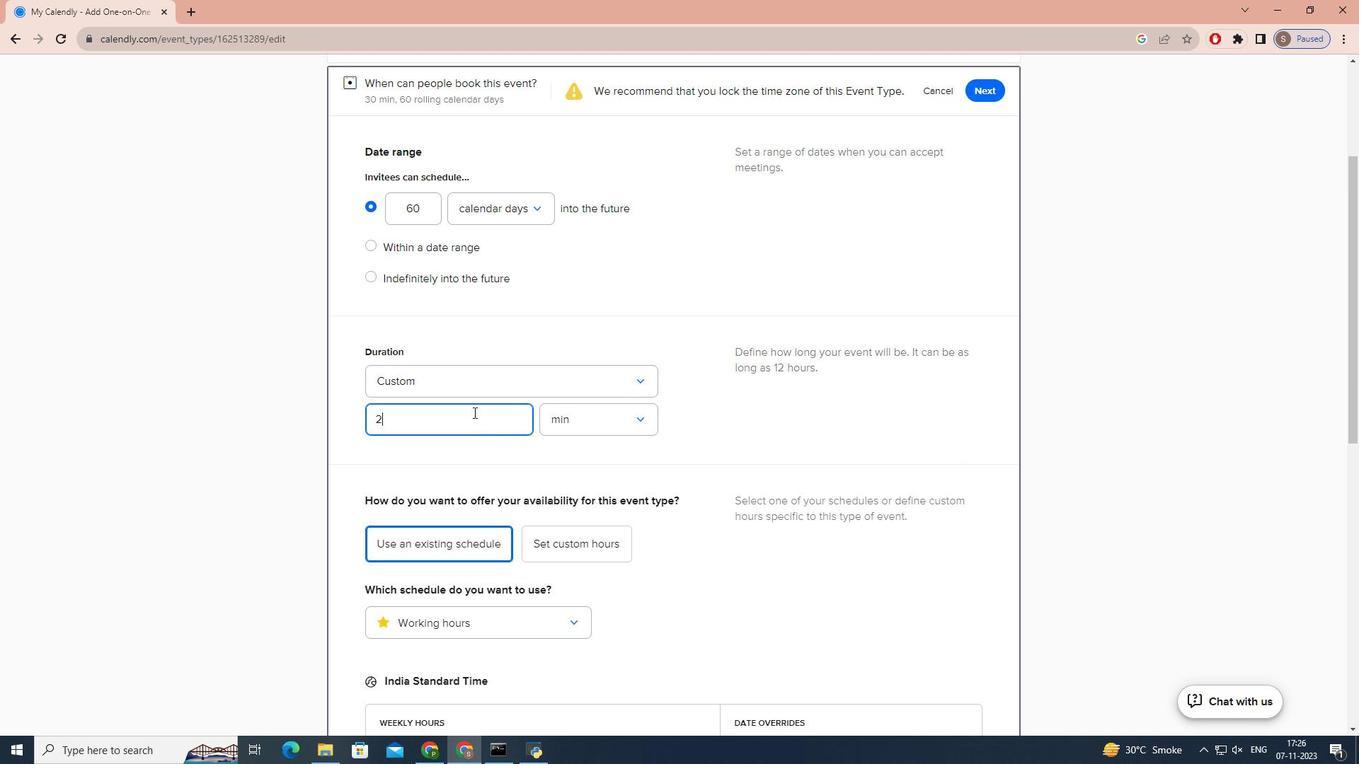 
Action: Mouse moved to (603, 411)
Screenshot: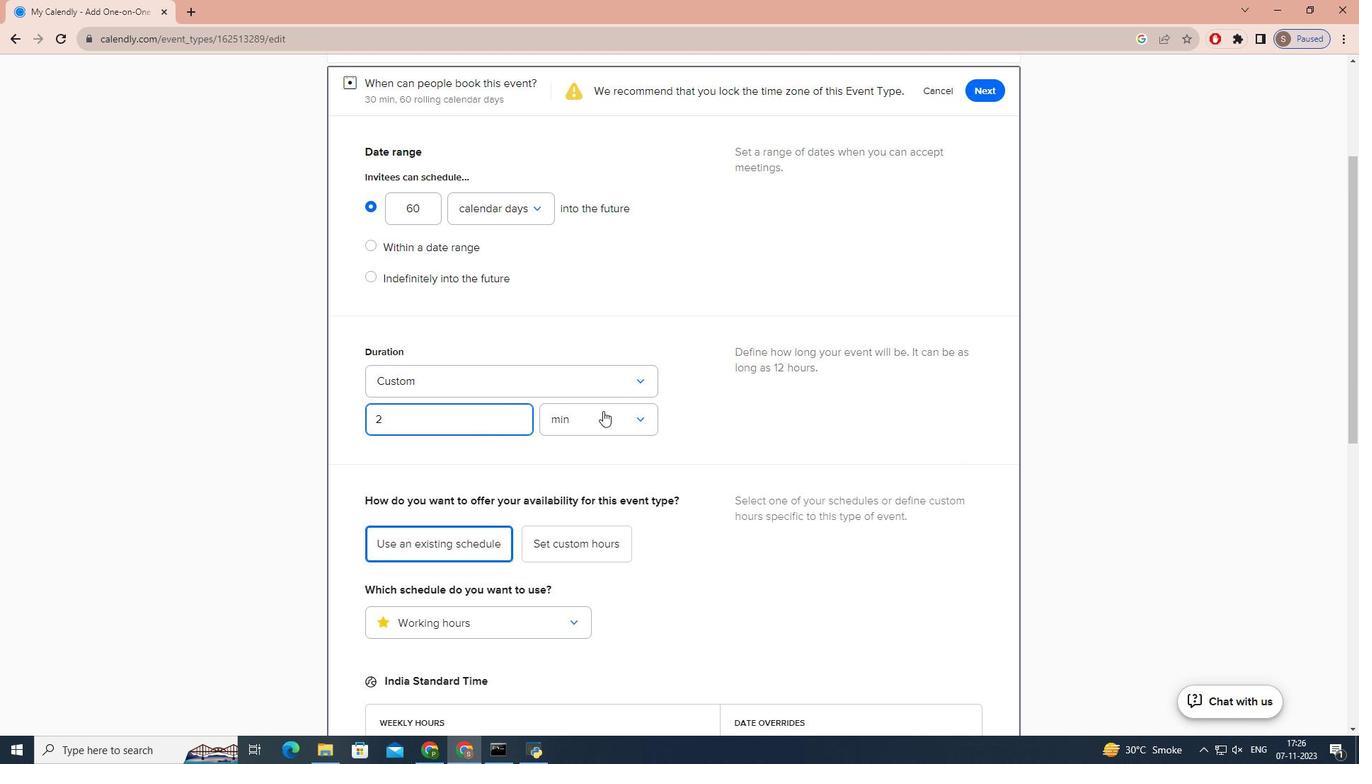 
Action: Mouse pressed left at (603, 411)
Screenshot: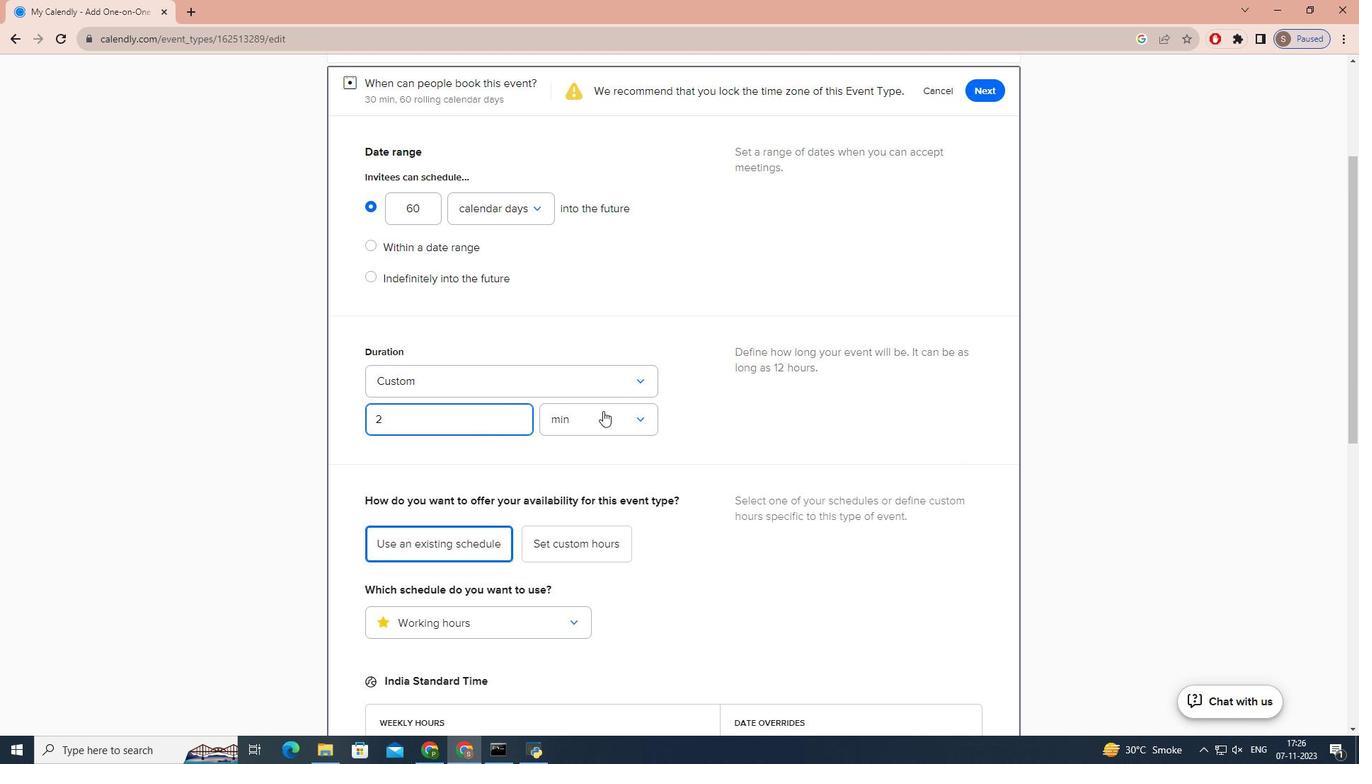 
Action: Mouse moved to (595, 480)
Screenshot: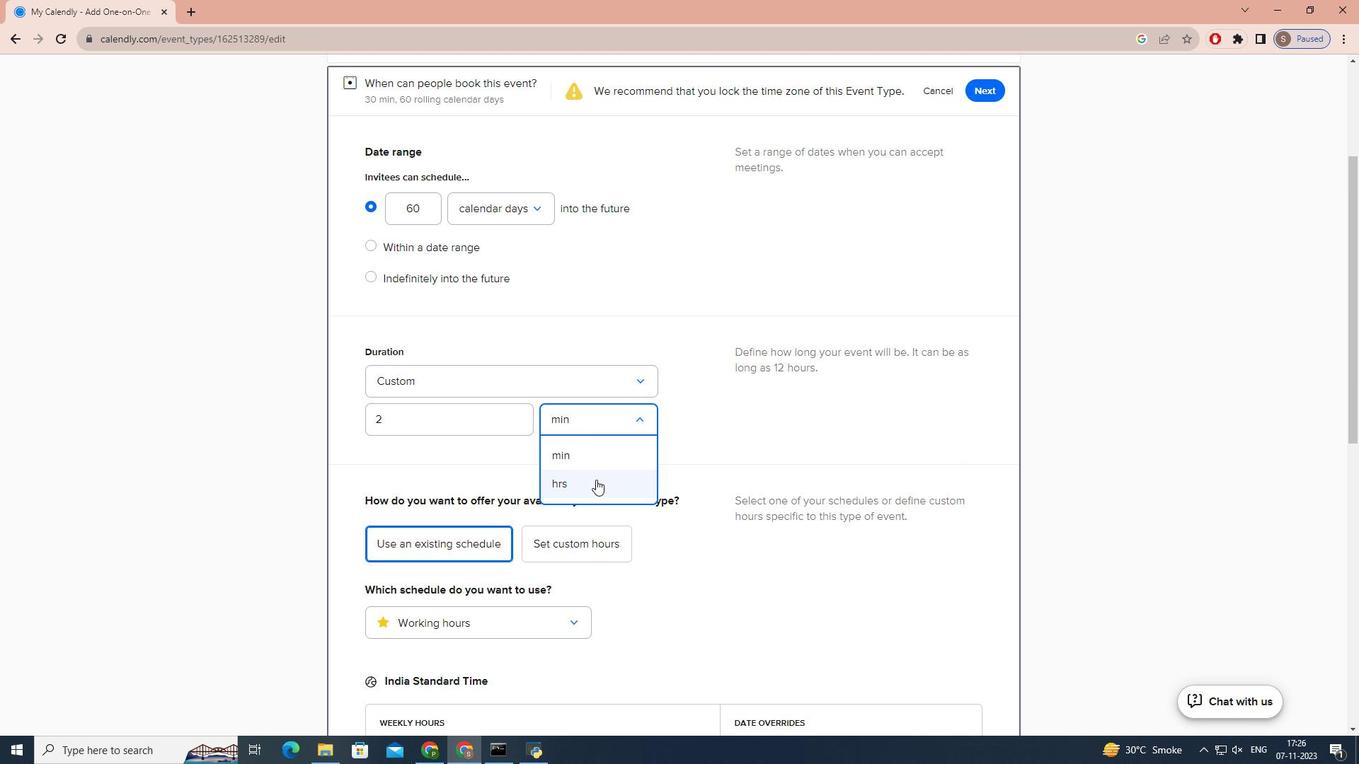 
Action: Mouse pressed left at (595, 480)
Screenshot: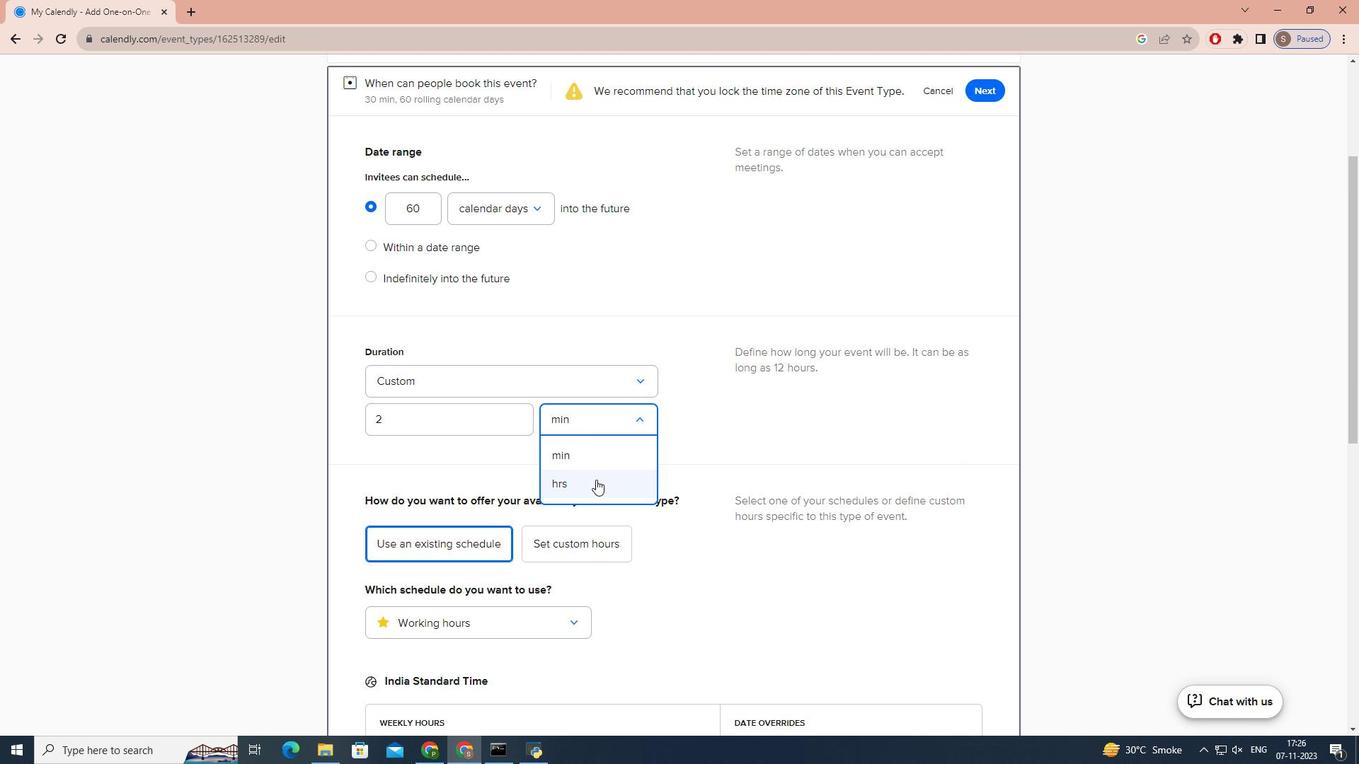 
Action: Mouse moved to (762, 410)
Screenshot: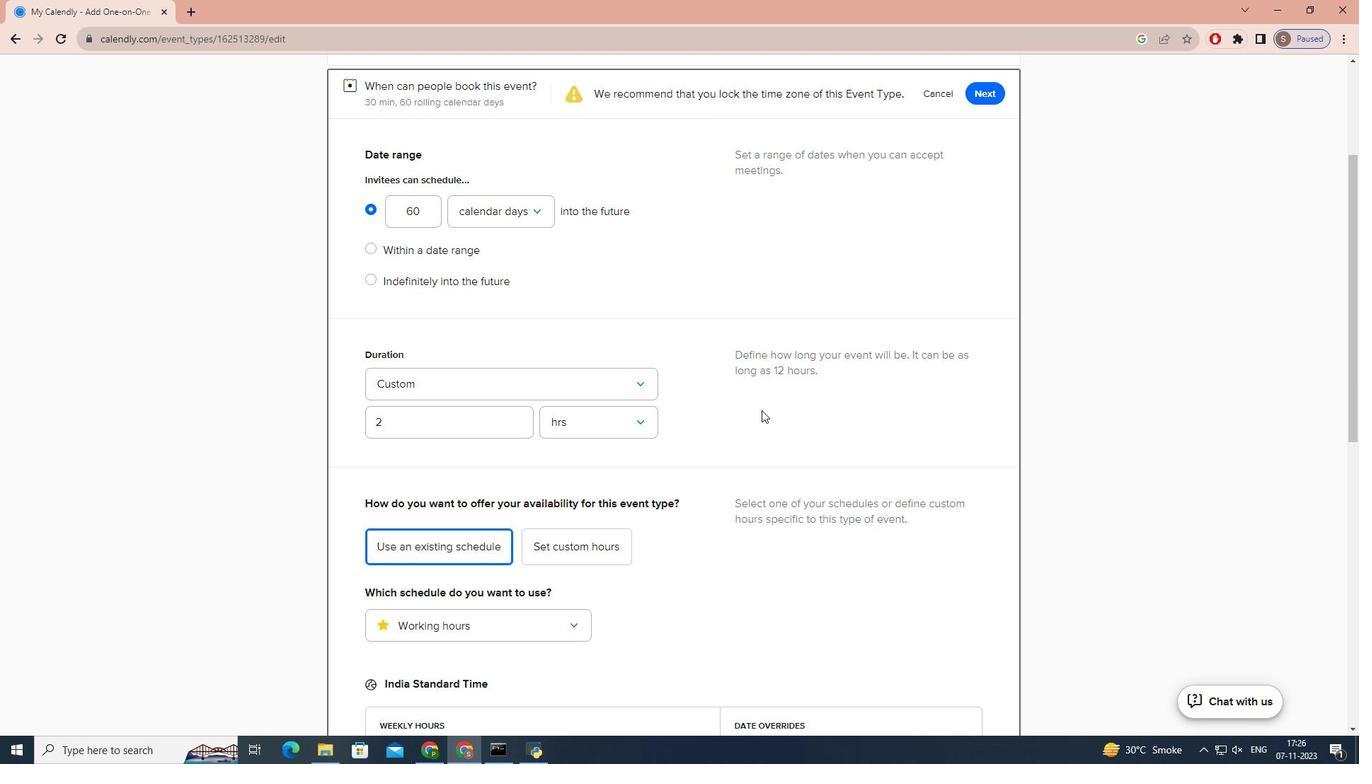 
Action: Mouse scrolled (762, 411) with delta (0, 0)
Screenshot: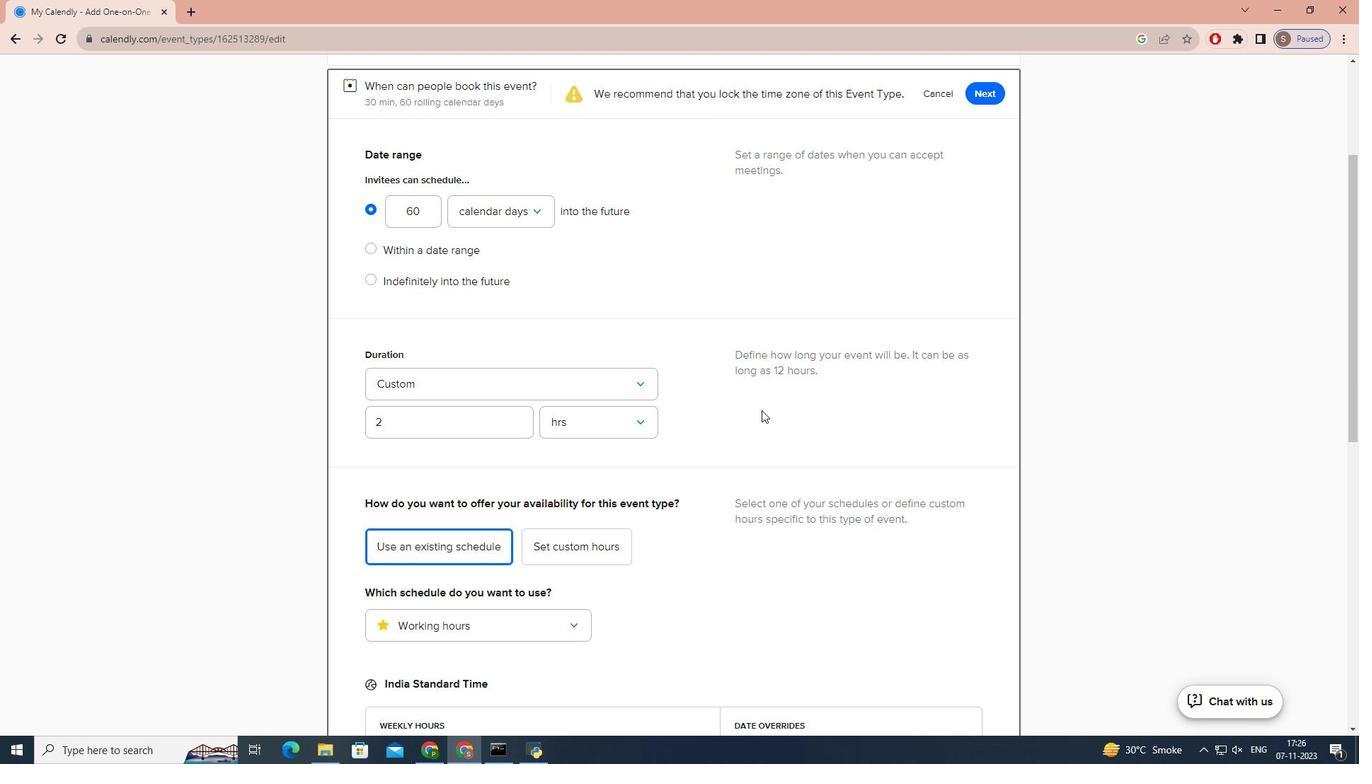 
Action: Mouse scrolled (762, 411) with delta (0, 0)
Screenshot: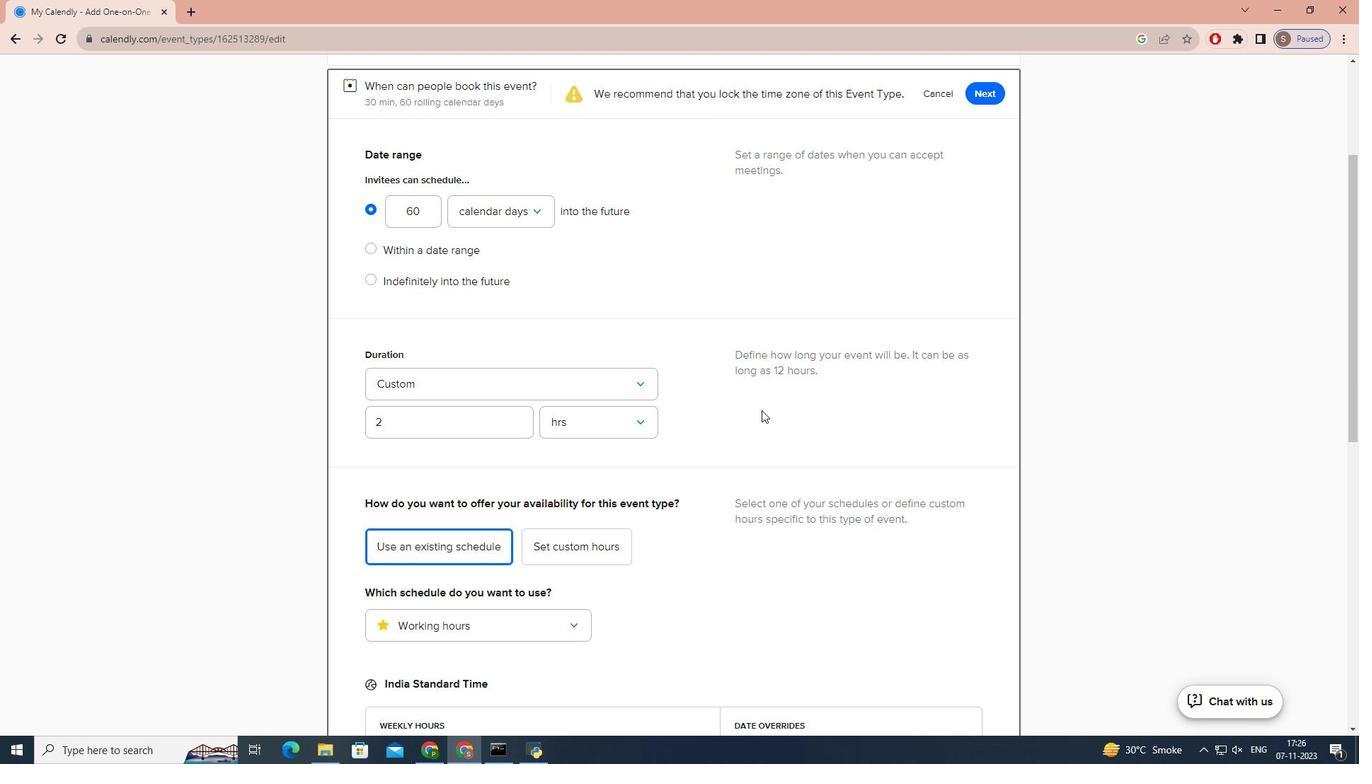 
Action: Mouse scrolled (762, 411) with delta (0, 0)
Screenshot: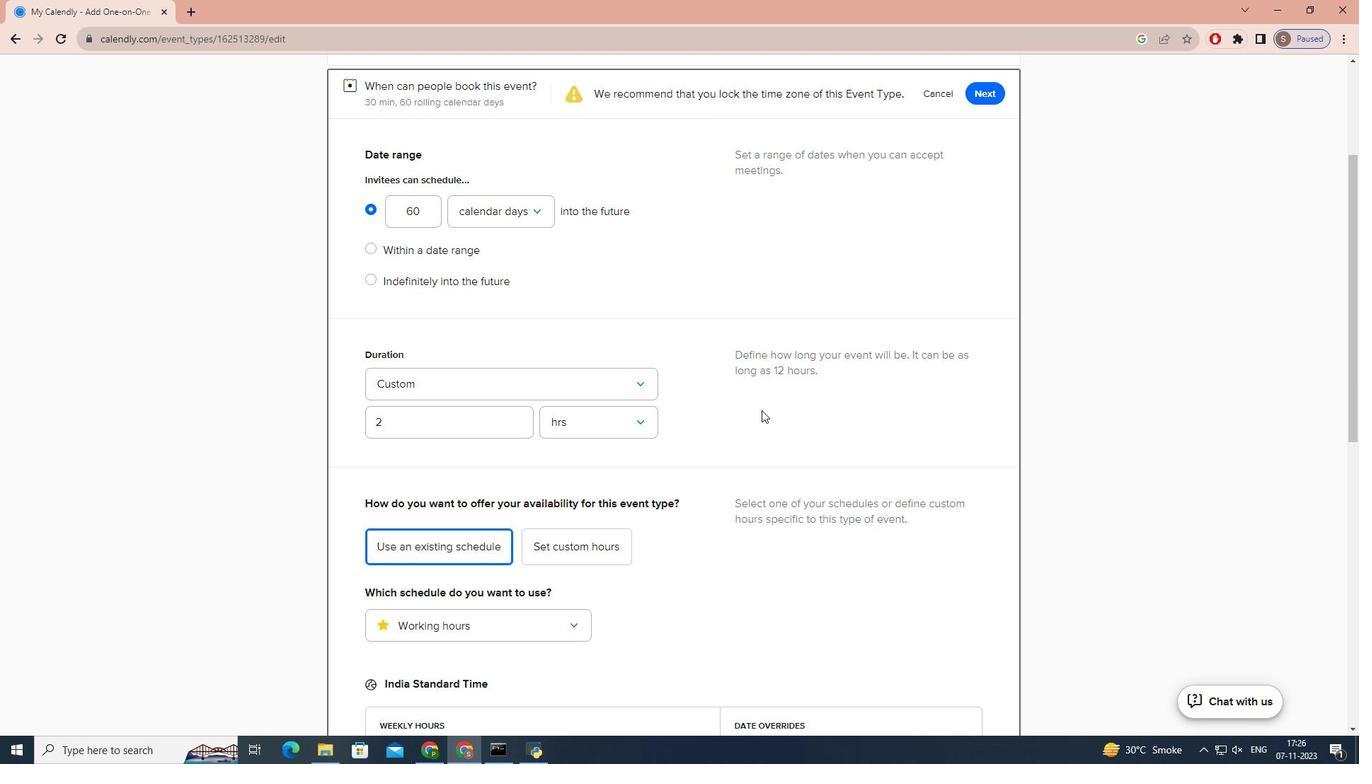 
Action: Mouse scrolled (762, 411) with delta (0, 0)
Screenshot: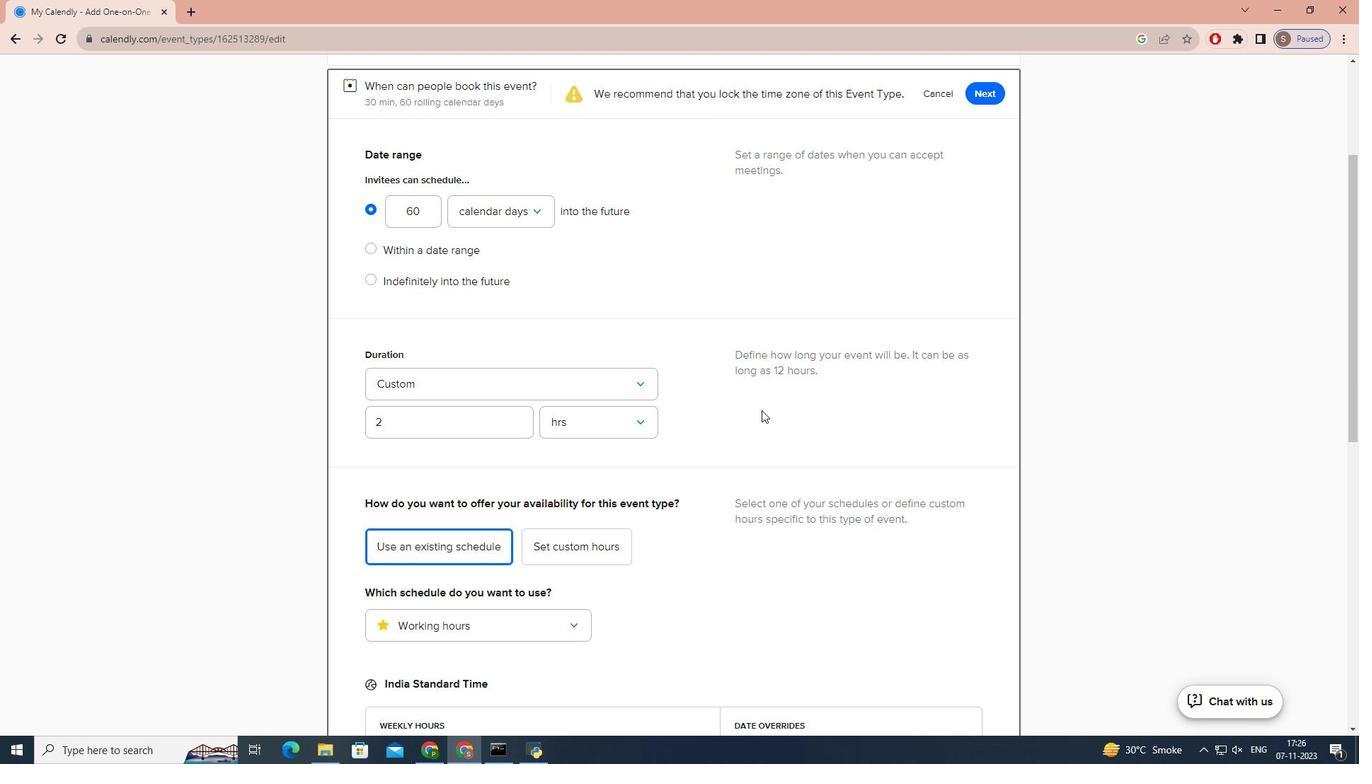 
Action: Mouse moved to (993, 304)
Screenshot: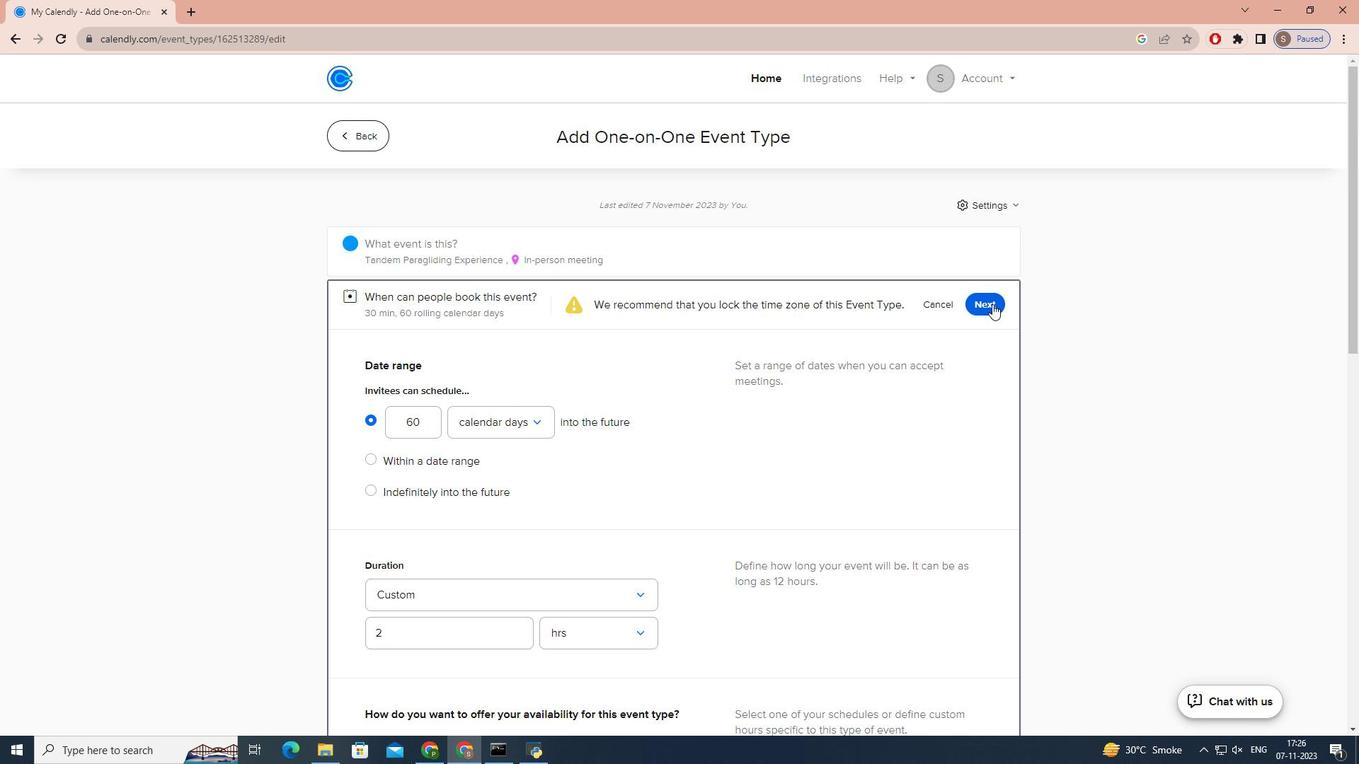 
Action: Mouse pressed left at (993, 304)
Screenshot: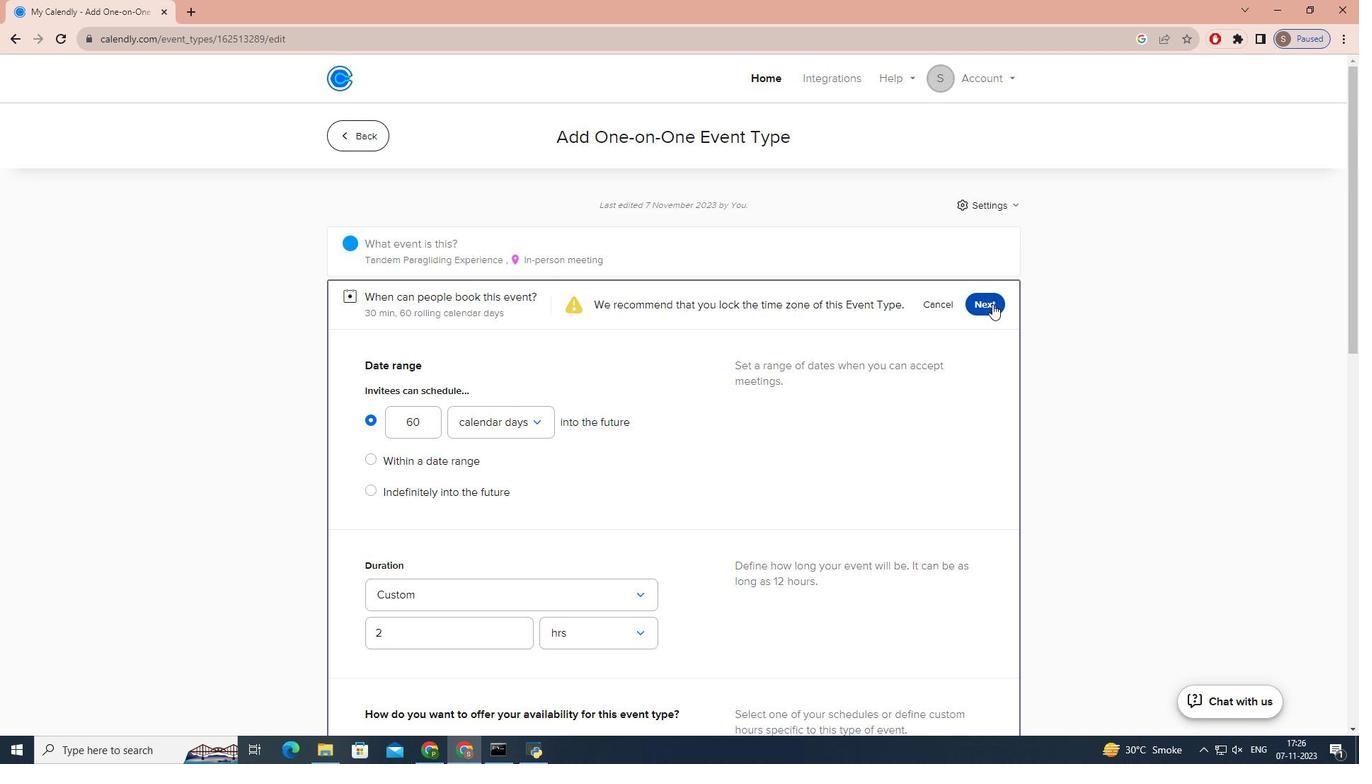 
